 Task: Look for space in El Monte, Chile from 8th June, 2023 to 12th June, 2023 for 2 adults in price range Rs.8000 to Rs.16000. Place can be private room with 1  bedroom having 1 bed and 1 bathroom. Property type can be flatguest house, hotel. Booking option can be shelf check-in. Required host language is English.
Action: Mouse moved to (270, 184)
Screenshot: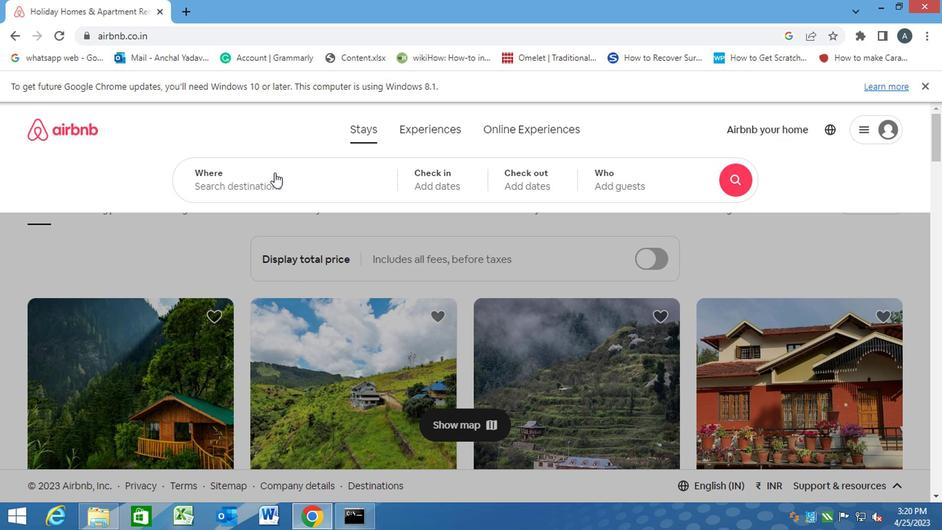 
Action: Mouse pressed left at (270, 184)
Screenshot: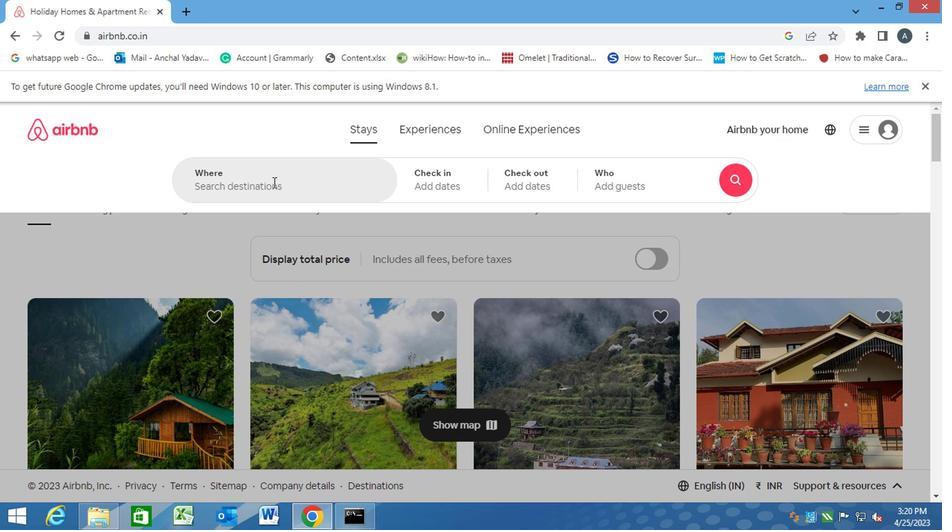 
Action: Key pressed <Key.caps_lock>e<Key.caps_lock>i<Key.space><Key.caps_lock>m<Key.caps_lock>onte,<Key.space><Key.caps_lock>c<Key.caps_lock>hile<Key.enter>
Screenshot: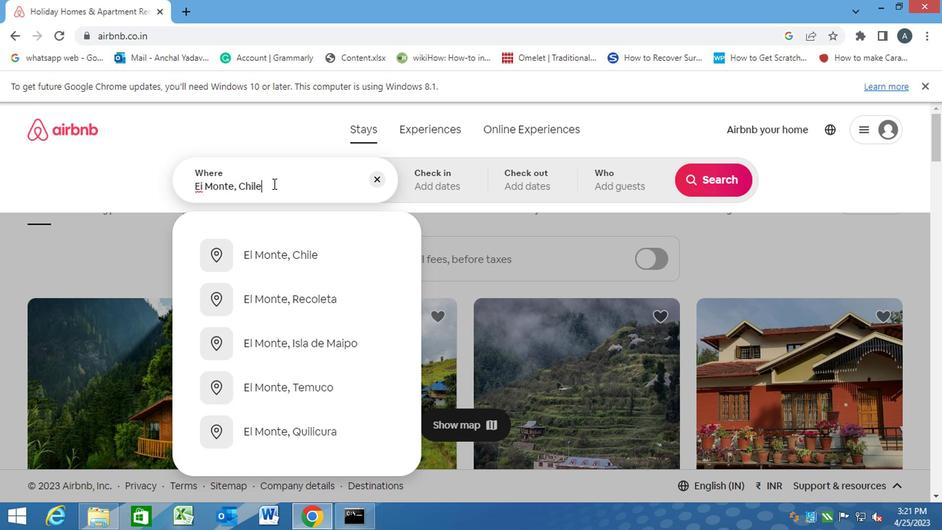 
Action: Mouse moved to (709, 288)
Screenshot: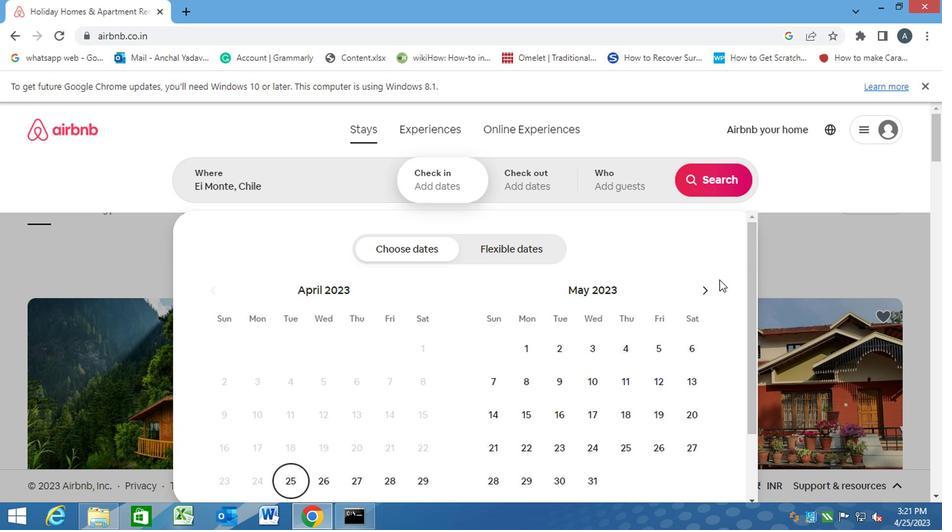 
Action: Mouse pressed left at (709, 288)
Screenshot: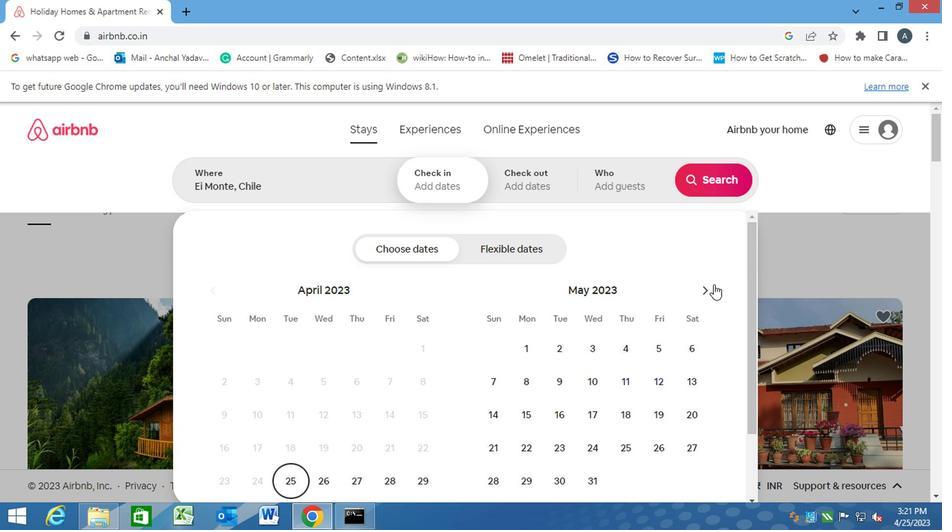 
Action: Mouse moved to (624, 382)
Screenshot: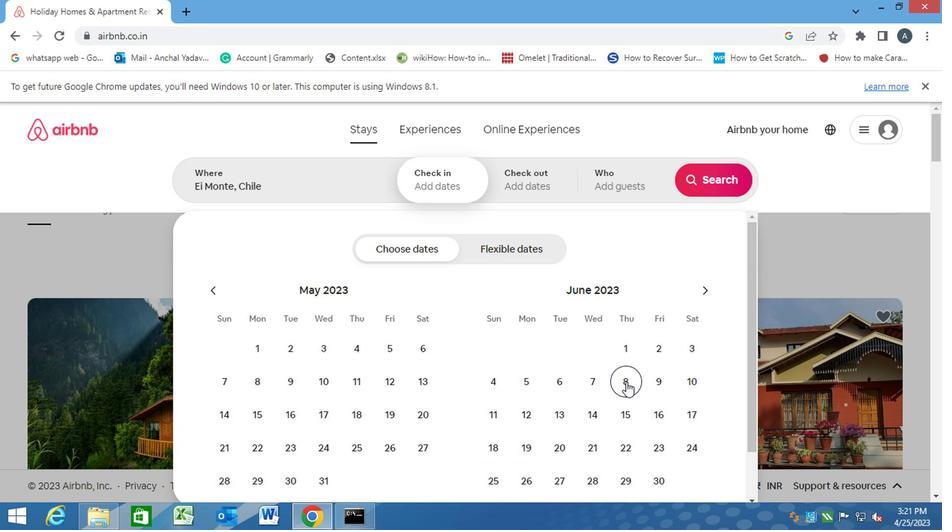 
Action: Mouse pressed left at (624, 382)
Screenshot: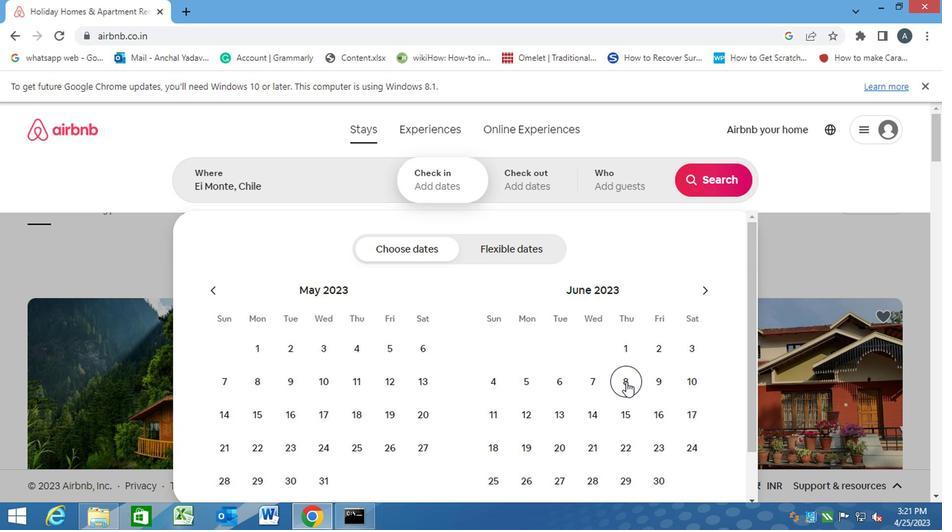 
Action: Mouse moved to (515, 413)
Screenshot: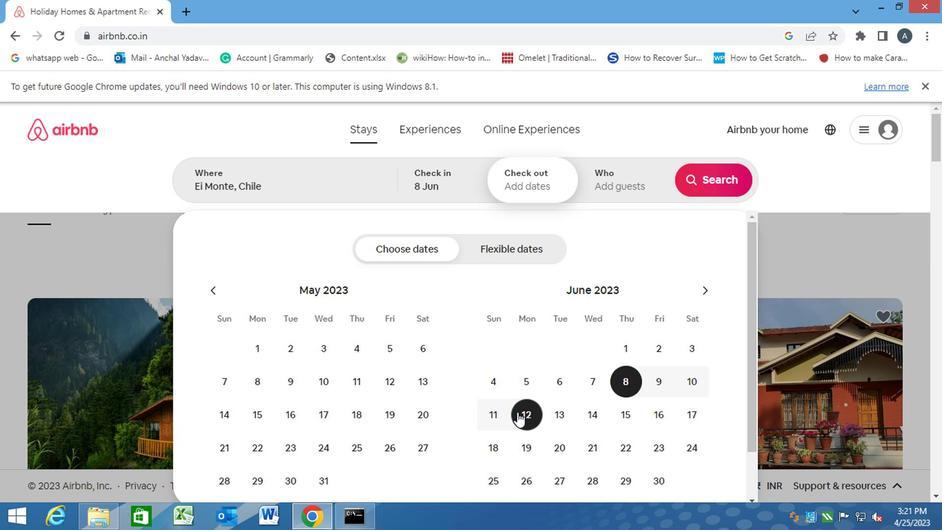 
Action: Mouse pressed left at (515, 413)
Screenshot: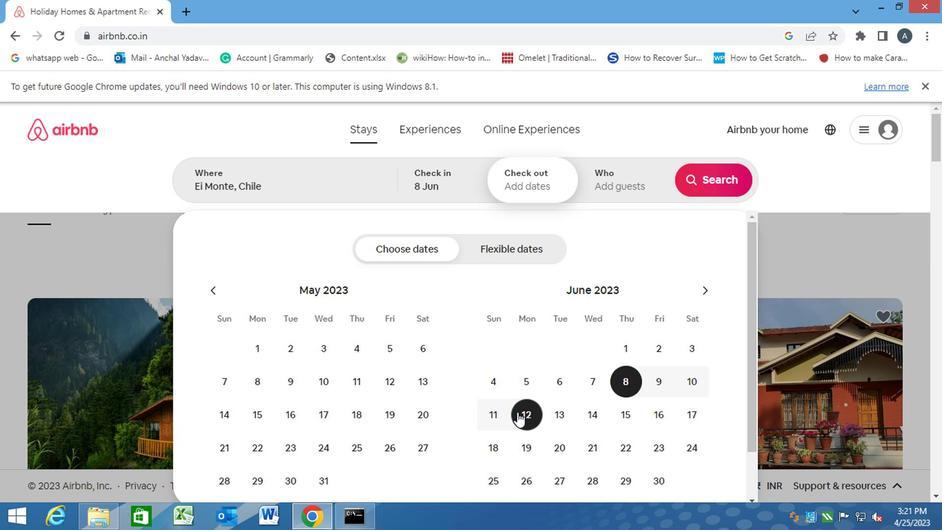 
Action: Mouse moved to (606, 177)
Screenshot: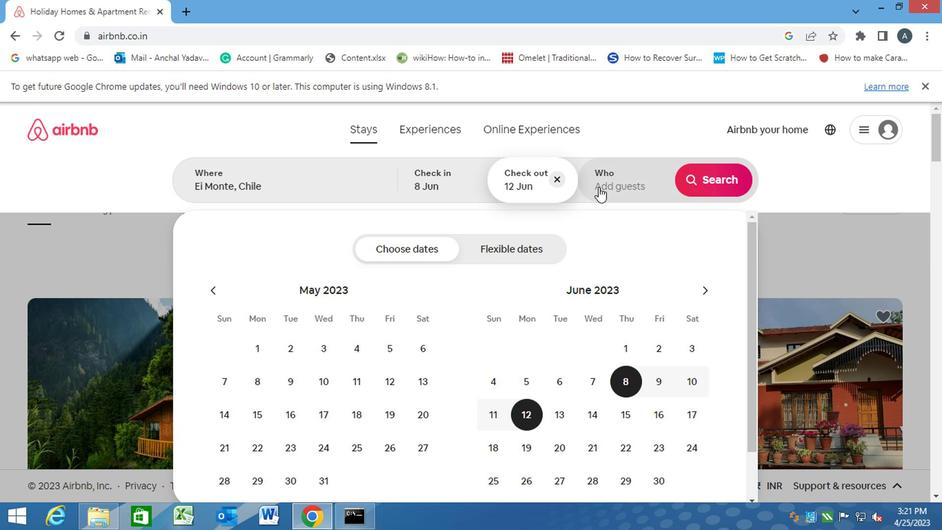 
Action: Mouse pressed left at (606, 177)
Screenshot: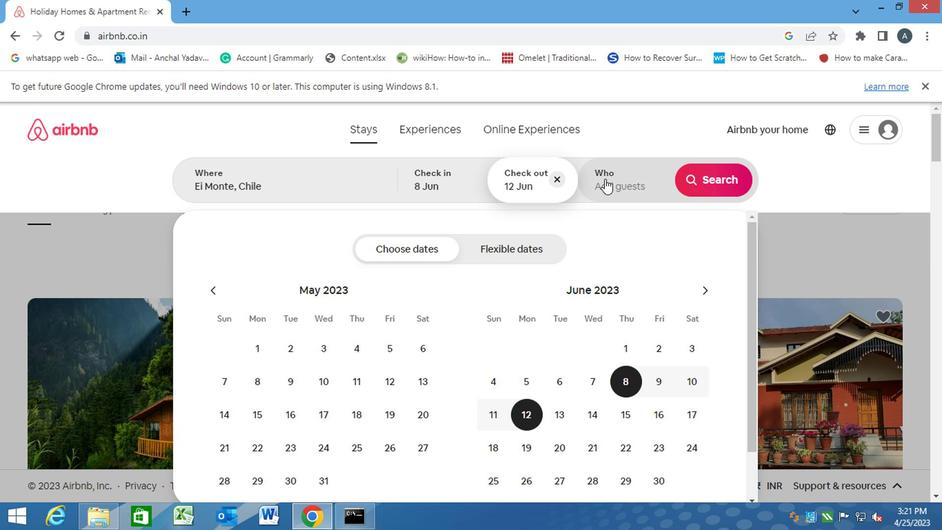 
Action: Mouse moved to (719, 246)
Screenshot: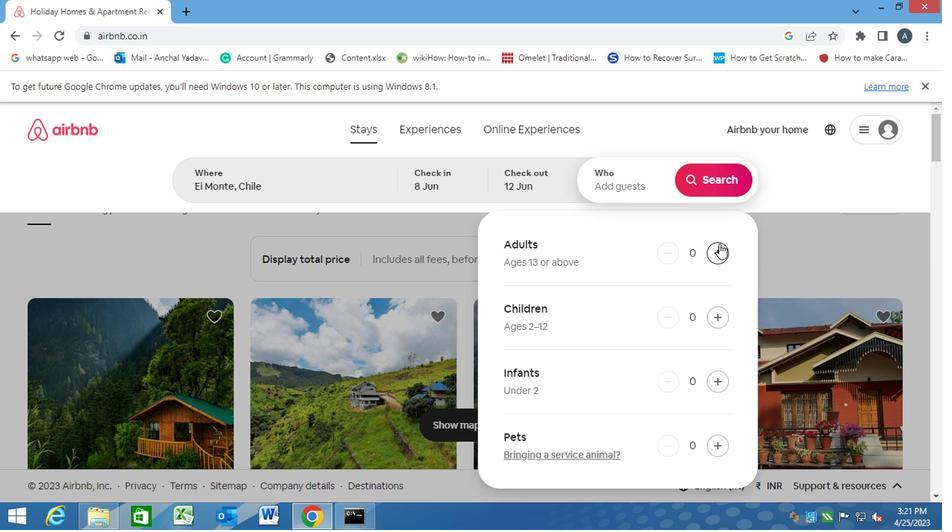 
Action: Mouse pressed left at (719, 246)
Screenshot: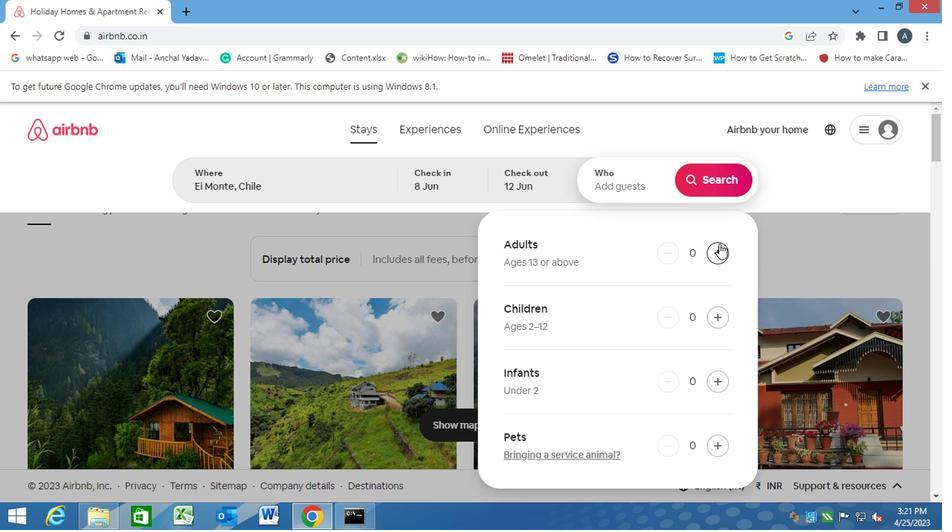 
Action: Mouse pressed left at (719, 246)
Screenshot: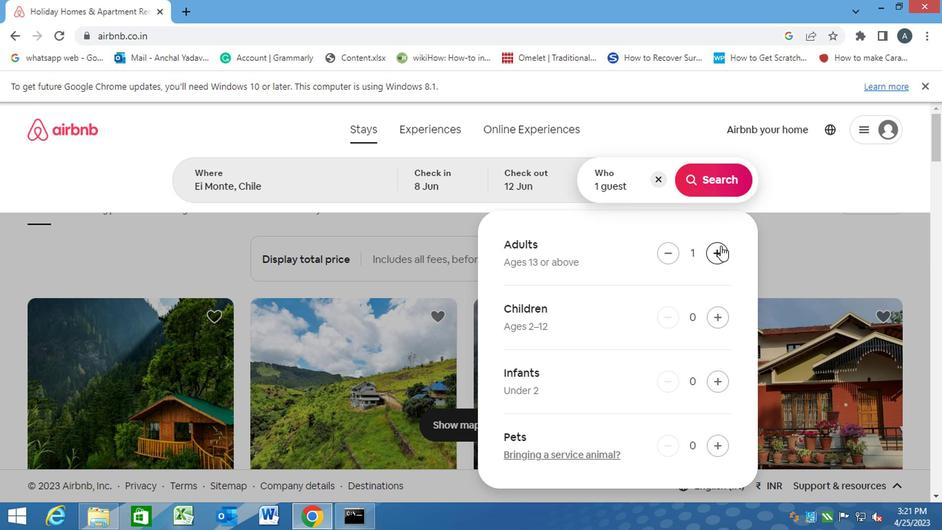 
Action: Mouse moved to (718, 184)
Screenshot: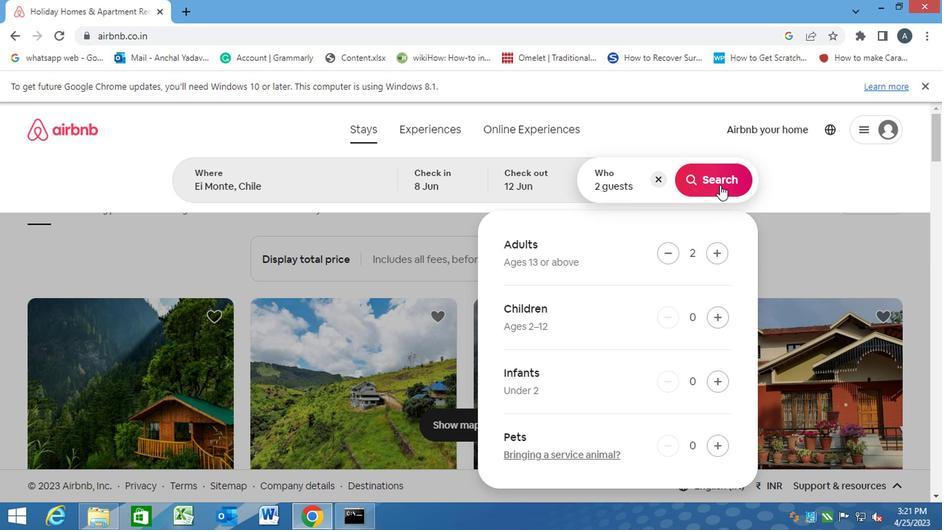 
Action: Mouse pressed left at (718, 184)
Screenshot: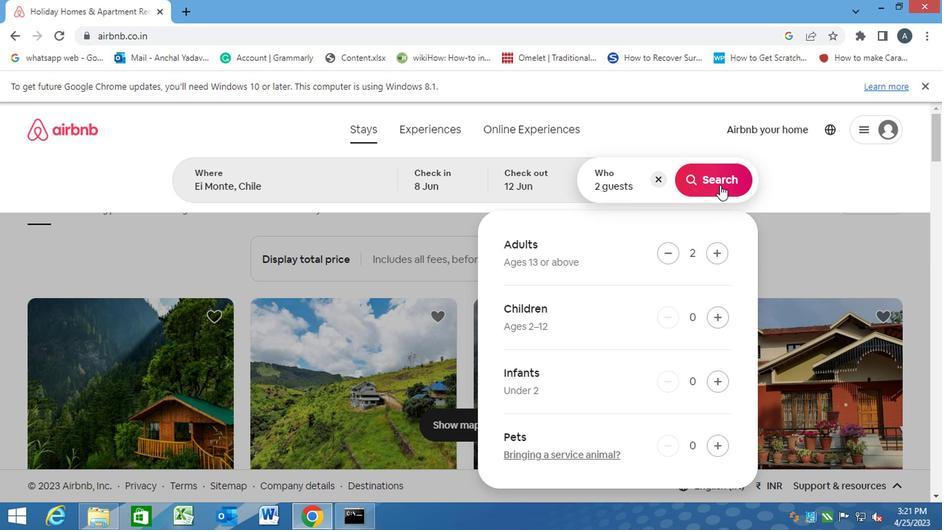 
Action: Mouse moved to (868, 189)
Screenshot: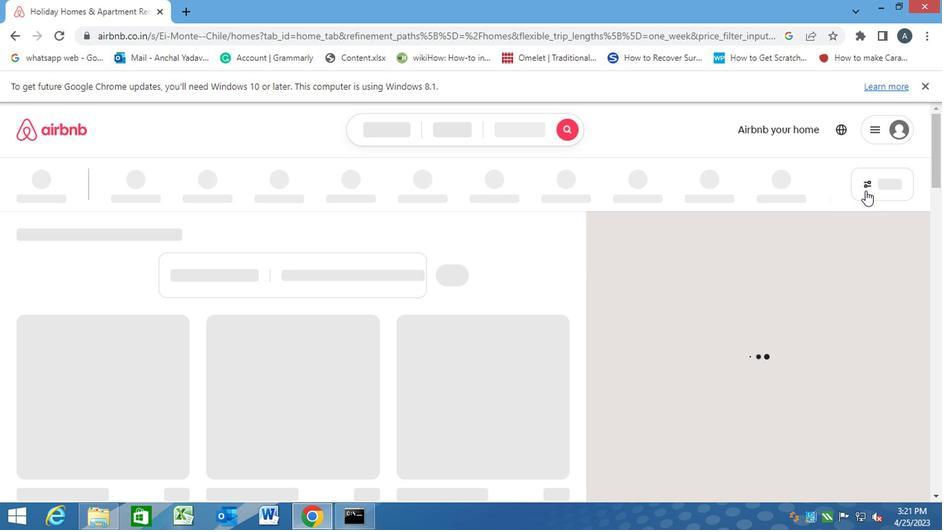 
Action: Mouse pressed left at (868, 189)
Screenshot: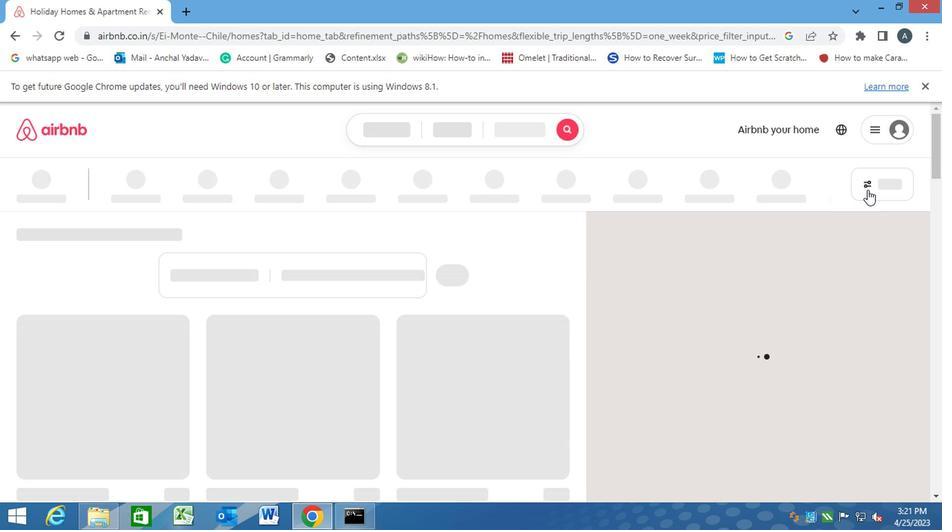 
Action: Mouse moved to (880, 189)
Screenshot: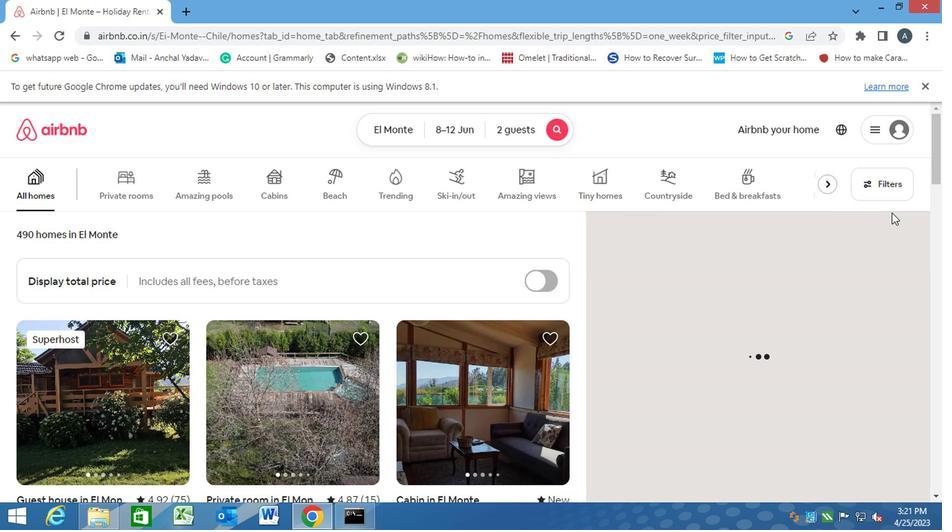 
Action: Mouse pressed left at (880, 189)
Screenshot: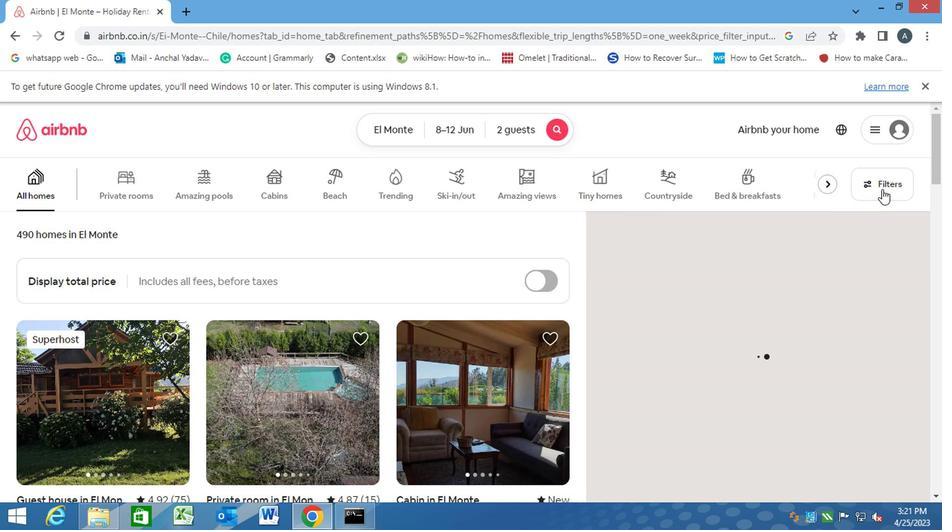 
Action: Mouse moved to (289, 357)
Screenshot: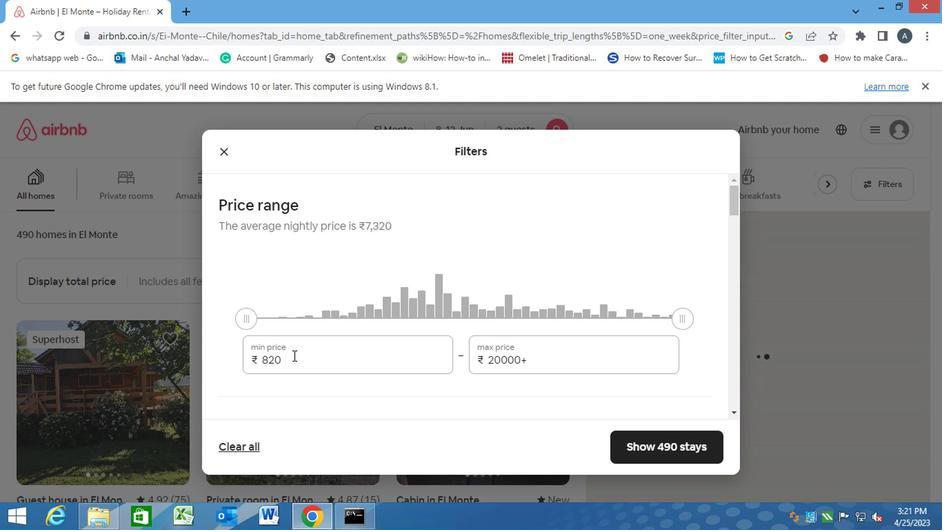 
Action: Mouse pressed left at (289, 357)
Screenshot: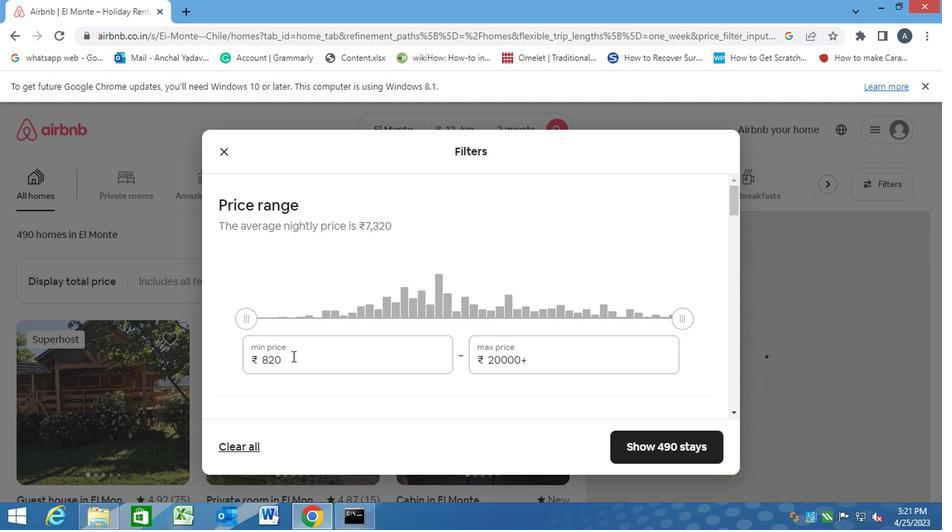 
Action: Mouse moved to (255, 367)
Screenshot: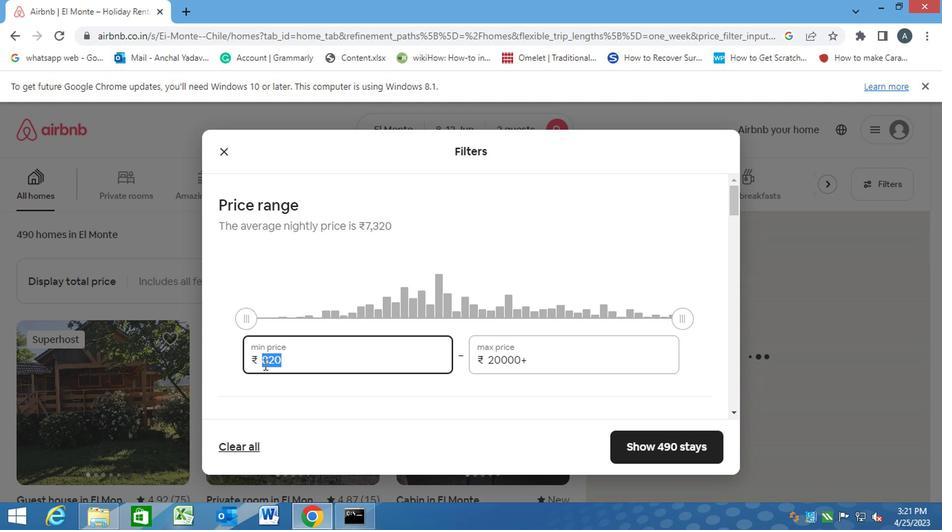 
Action: Key pressed <Key.backspace>8000
Screenshot: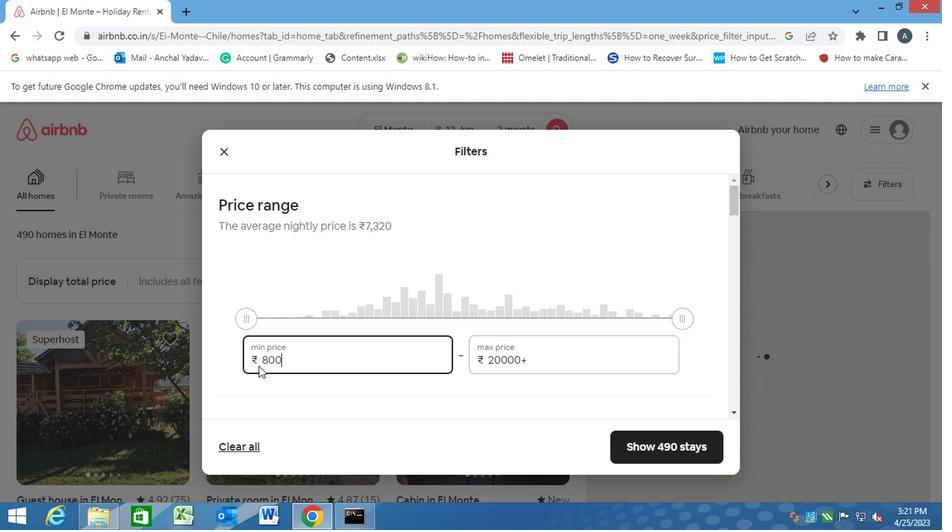 
Action: Mouse moved to (255, 367)
Screenshot: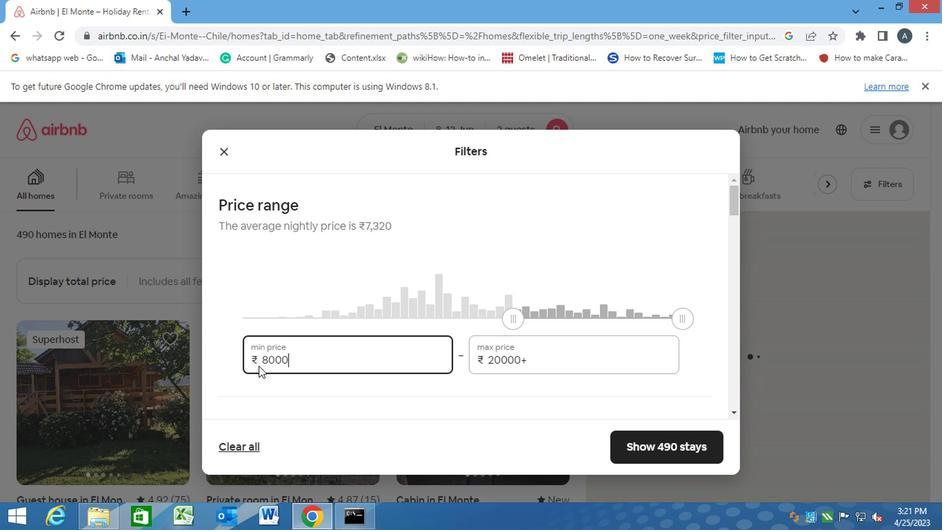 
Action: Key pressed <Key.tab><Key.backspace>16000
Screenshot: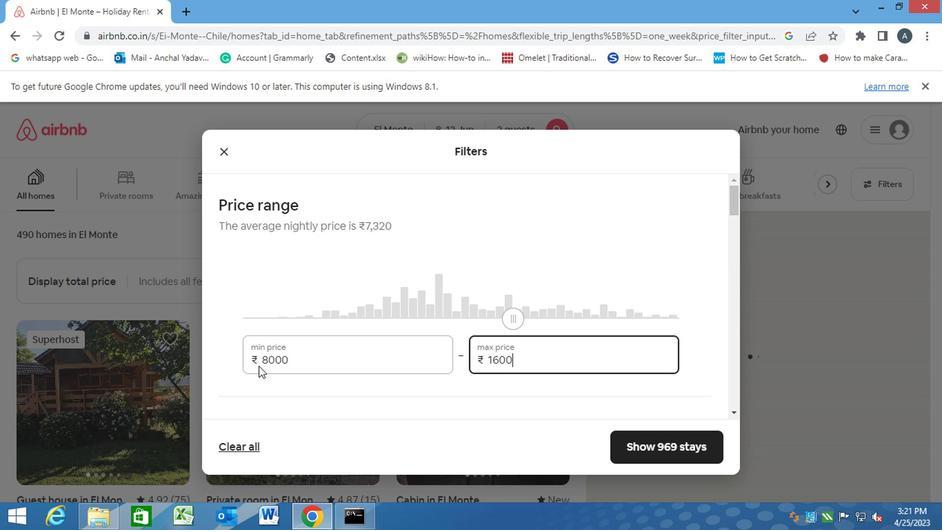
Action: Mouse moved to (286, 396)
Screenshot: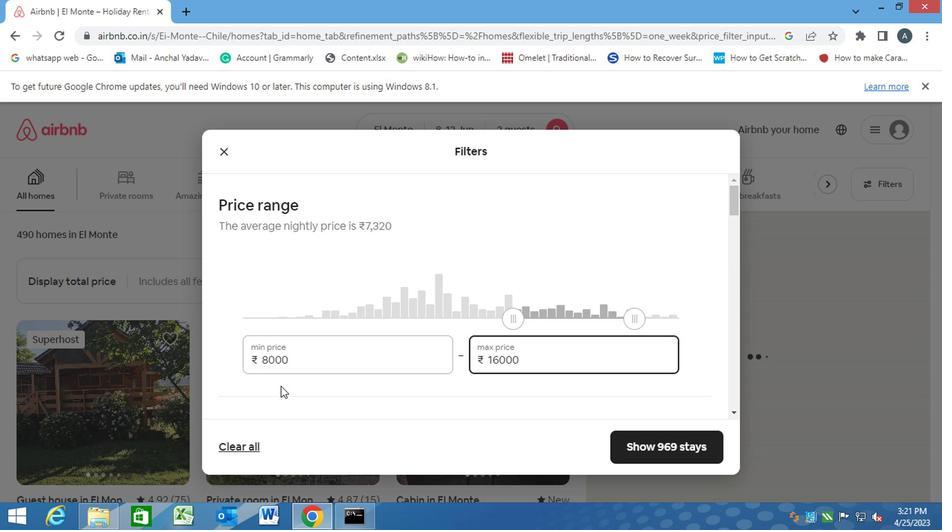 
Action: Mouse pressed left at (286, 396)
Screenshot: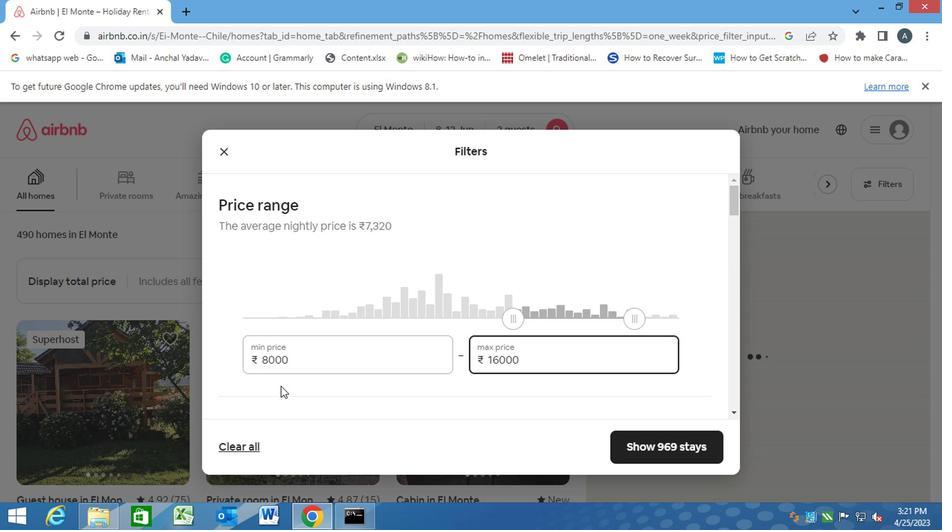 
Action: Mouse scrolled (286, 396) with delta (0, 0)
Screenshot: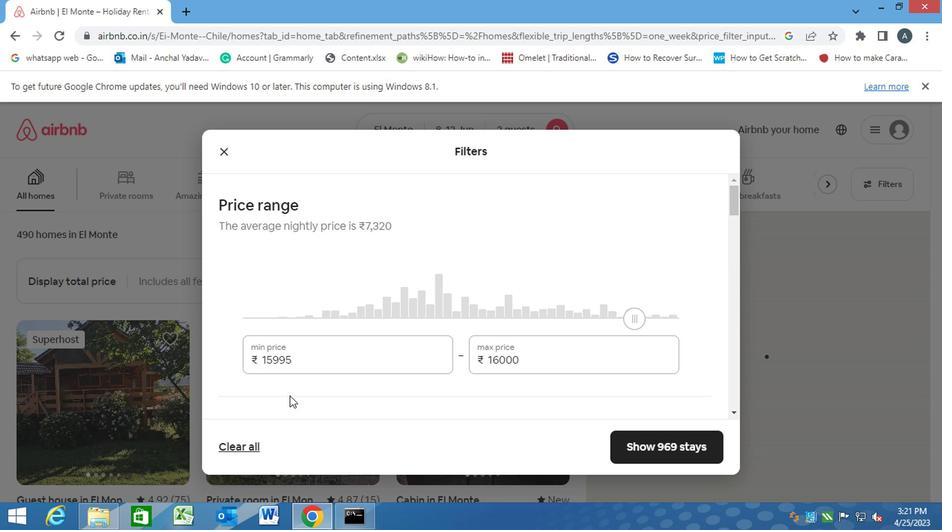 
Action: Mouse scrolled (286, 396) with delta (0, 0)
Screenshot: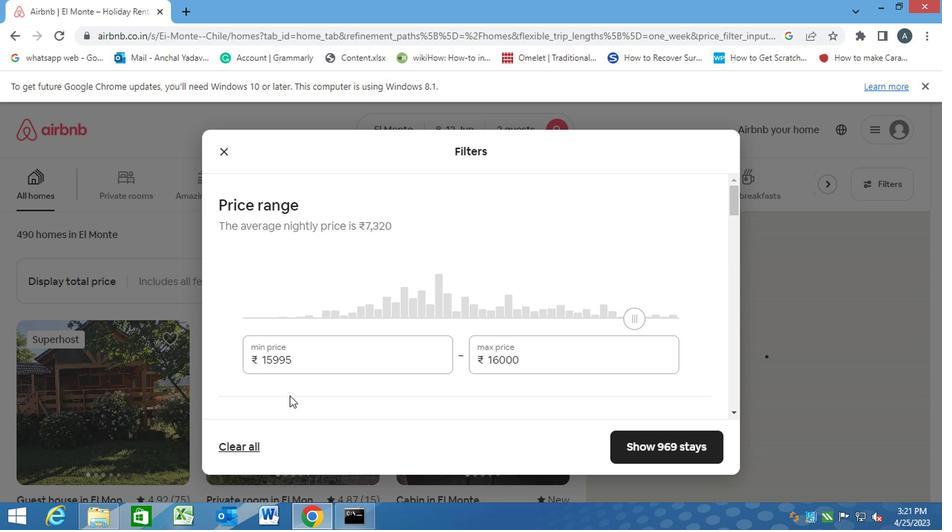 
Action: Mouse scrolled (286, 396) with delta (0, 0)
Screenshot: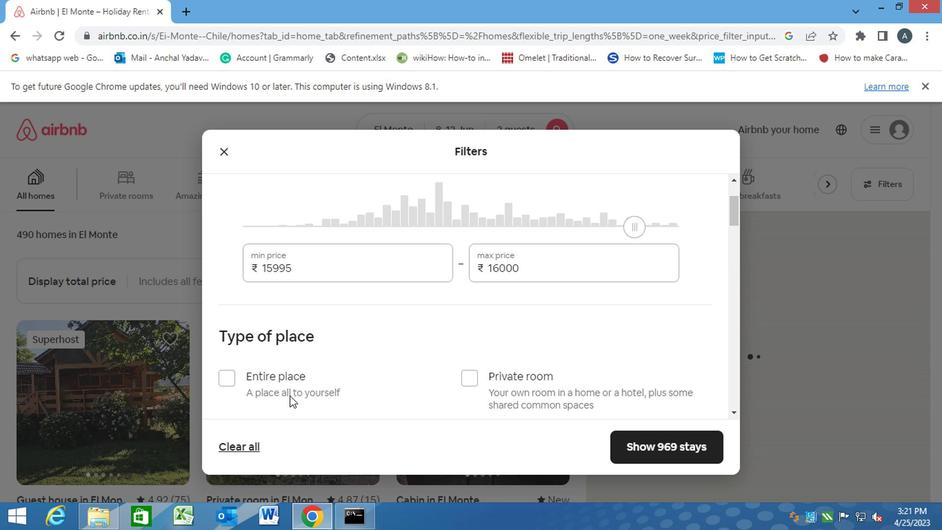
Action: Mouse moved to (475, 266)
Screenshot: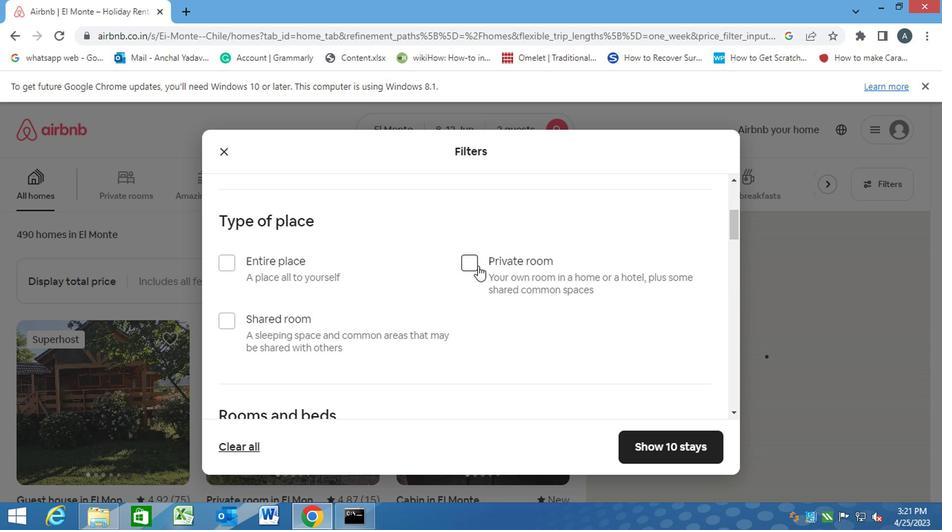 
Action: Mouse pressed left at (475, 266)
Screenshot: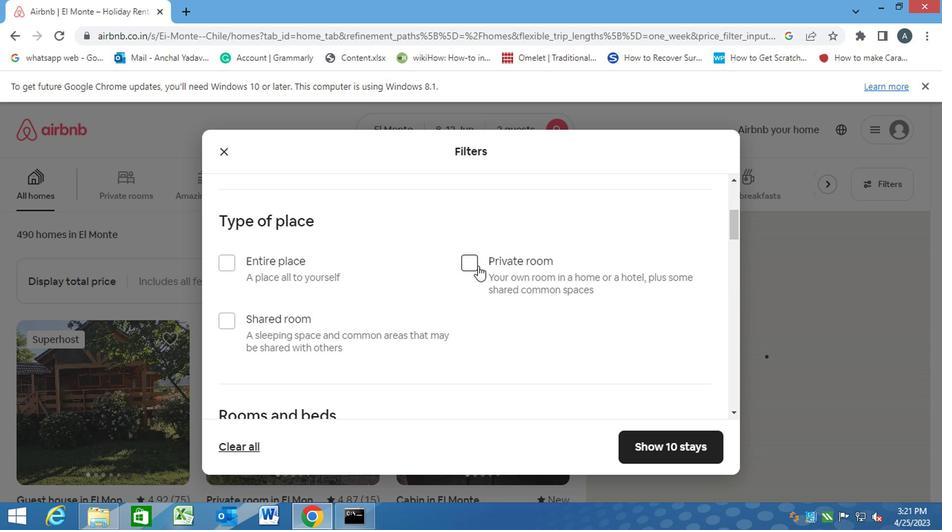 
Action: Mouse moved to (472, 313)
Screenshot: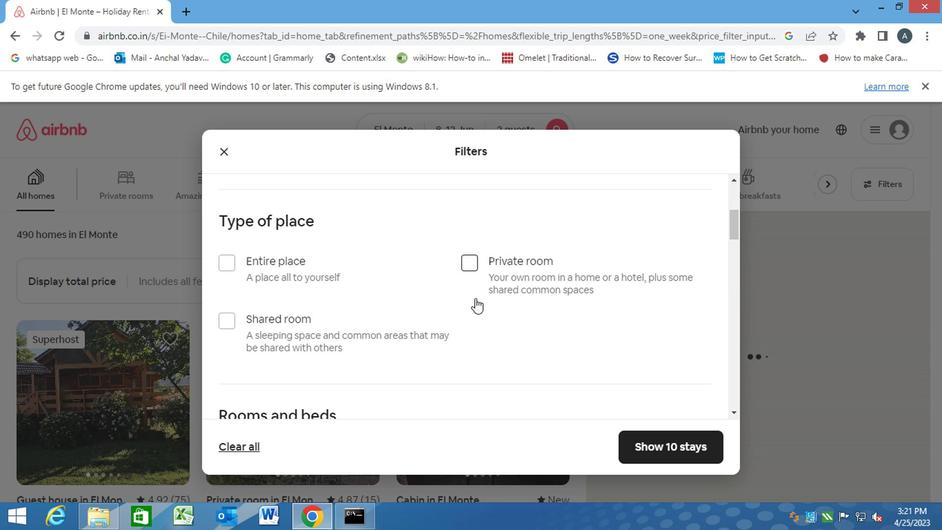 
Action: Mouse scrolled (472, 312) with delta (0, 0)
Screenshot: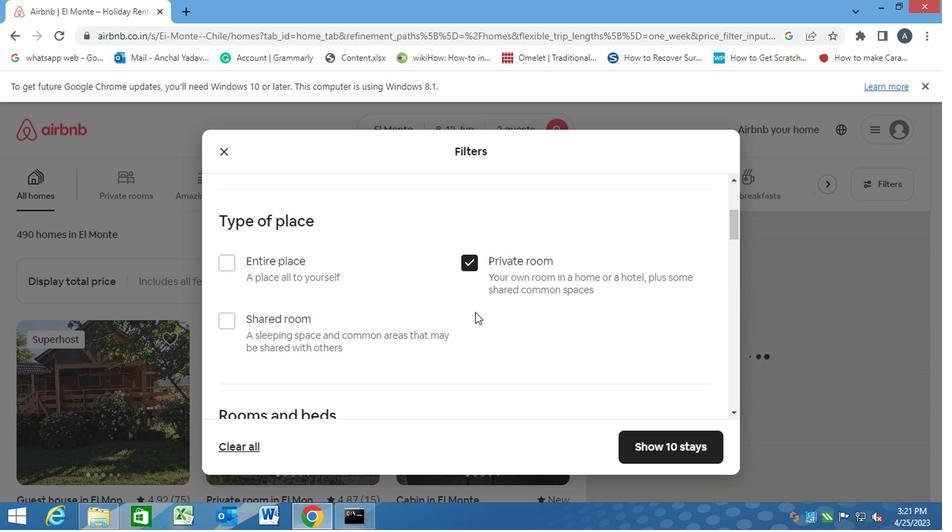 
Action: Mouse scrolled (472, 312) with delta (0, 0)
Screenshot: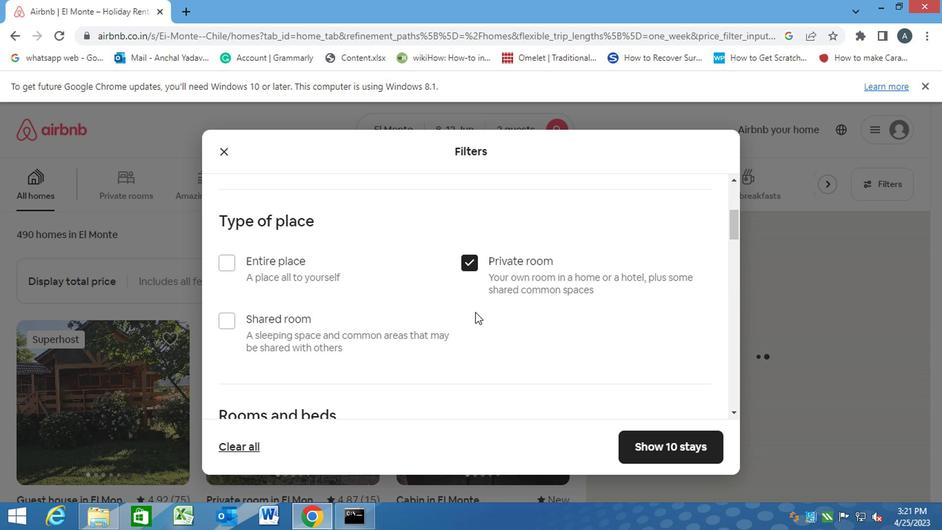 
Action: Mouse scrolled (472, 312) with delta (0, 0)
Screenshot: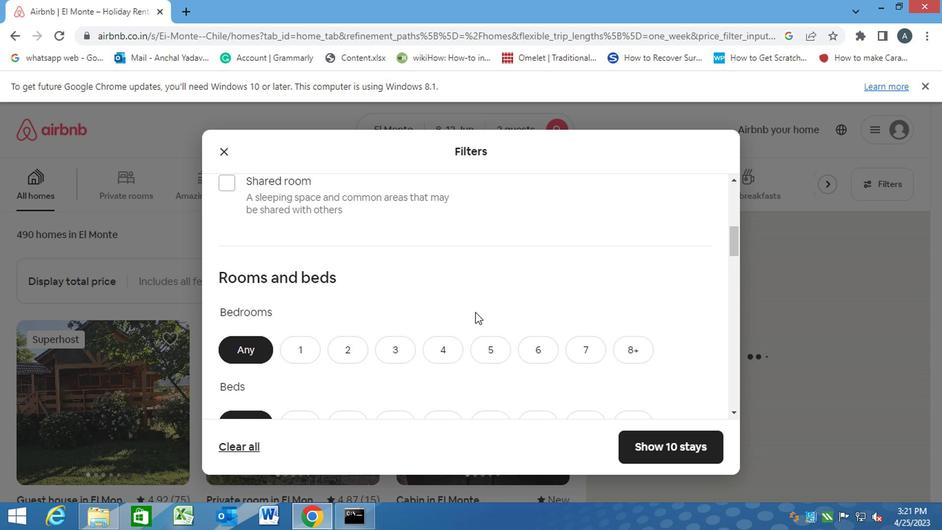 
Action: Mouse scrolled (472, 312) with delta (0, 0)
Screenshot: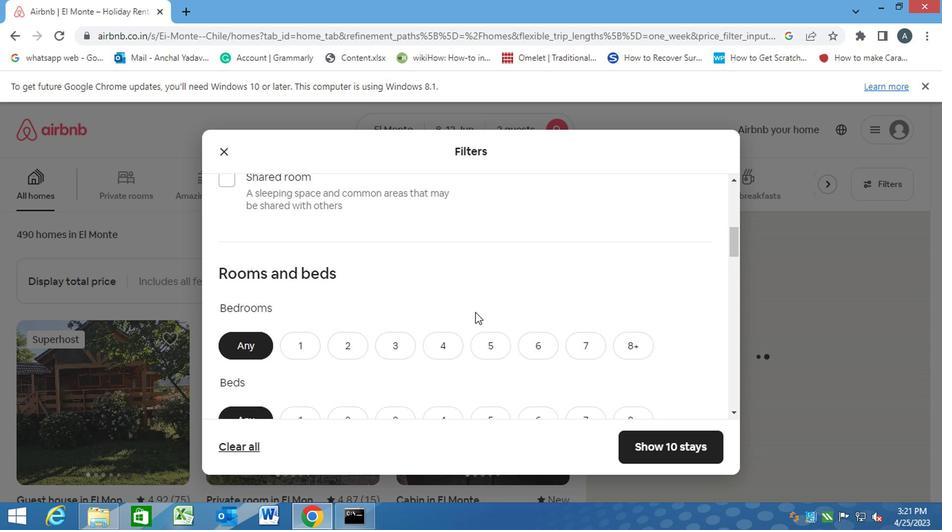 
Action: Mouse moved to (283, 211)
Screenshot: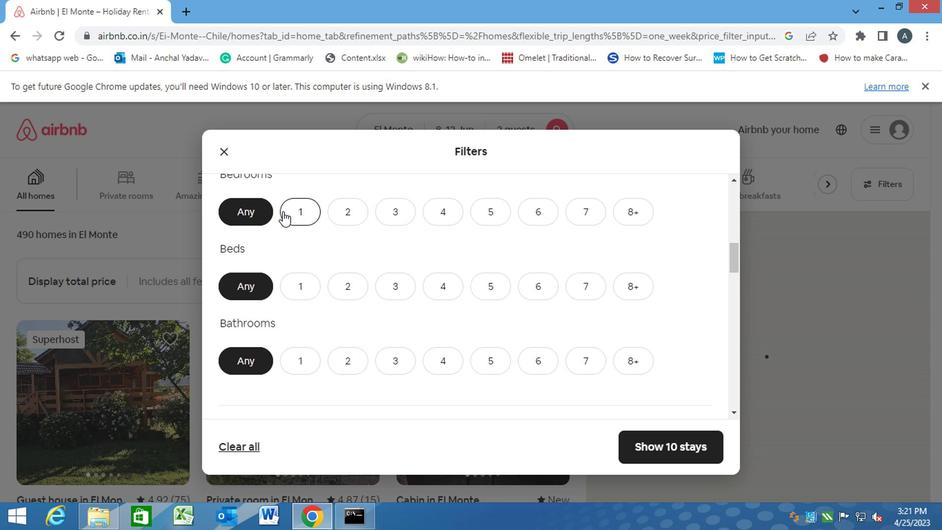 
Action: Mouse pressed left at (283, 211)
Screenshot: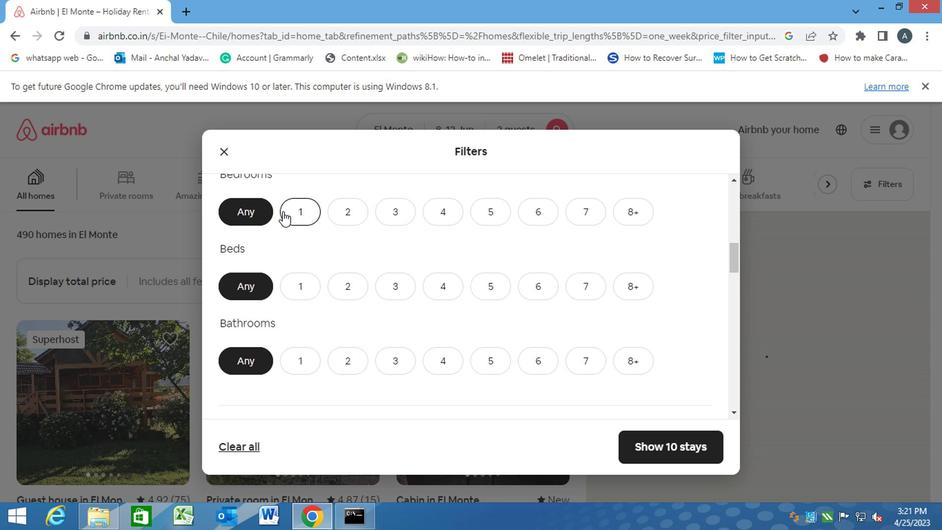 
Action: Mouse moved to (289, 281)
Screenshot: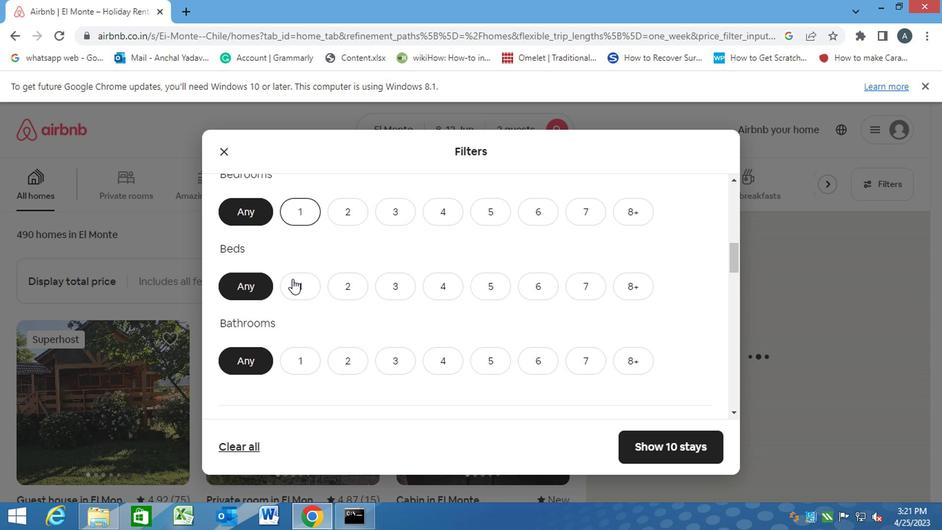 
Action: Mouse pressed left at (289, 281)
Screenshot: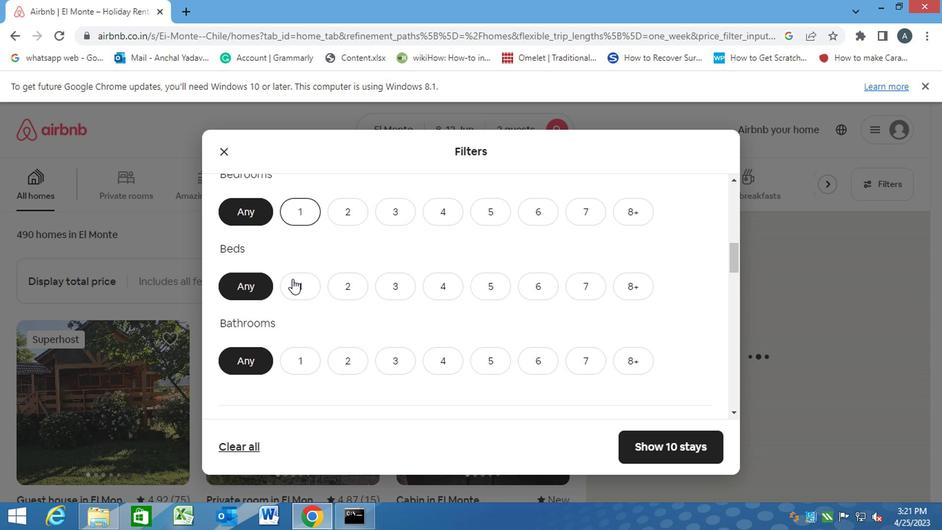 
Action: Mouse moved to (298, 358)
Screenshot: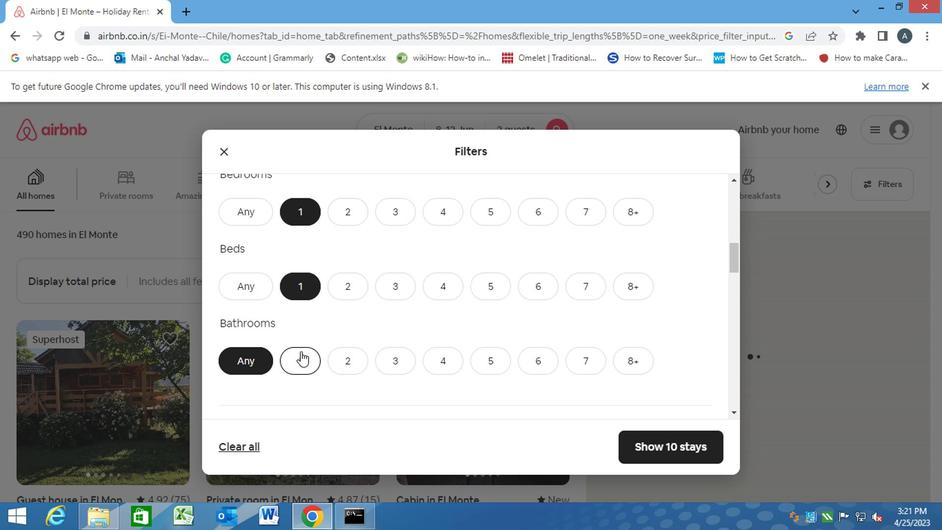
Action: Mouse pressed left at (298, 358)
Screenshot: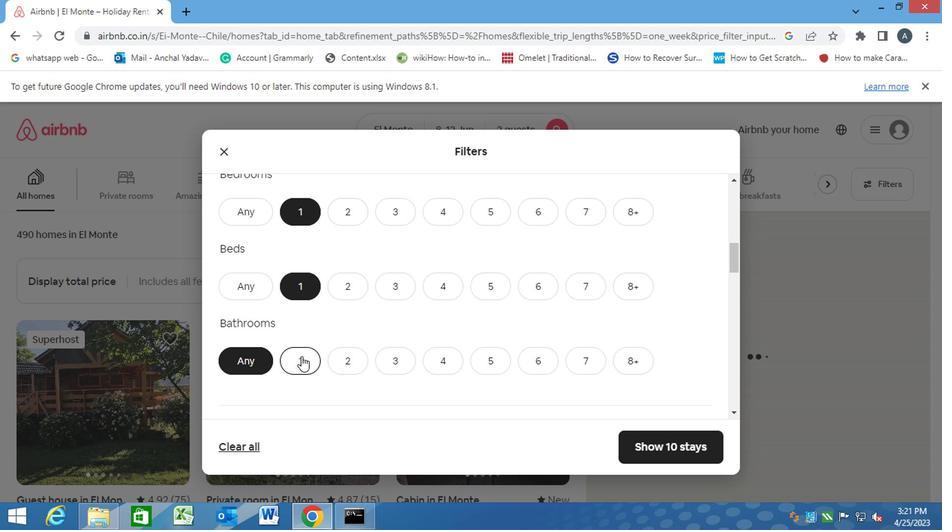 
Action: Mouse moved to (325, 388)
Screenshot: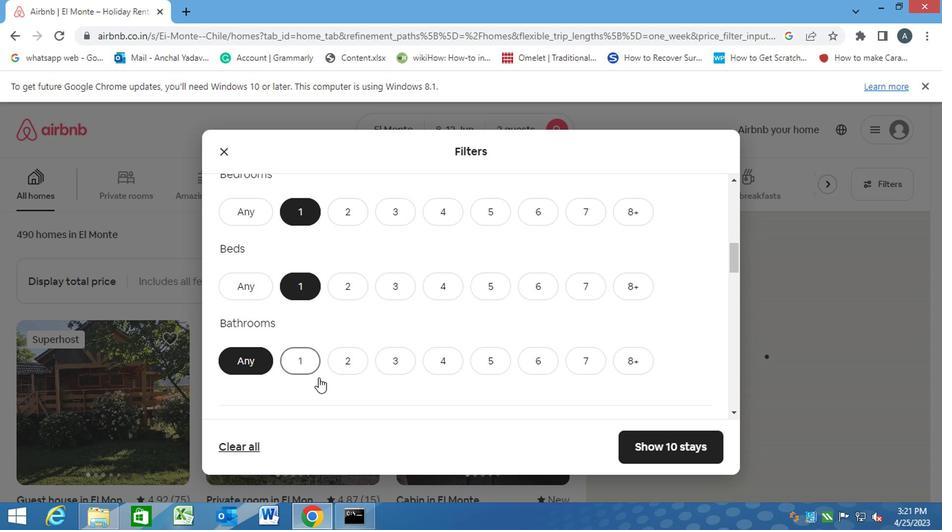 
Action: Mouse scrolled (325, 387) with delta (0, 0)
Screenshot: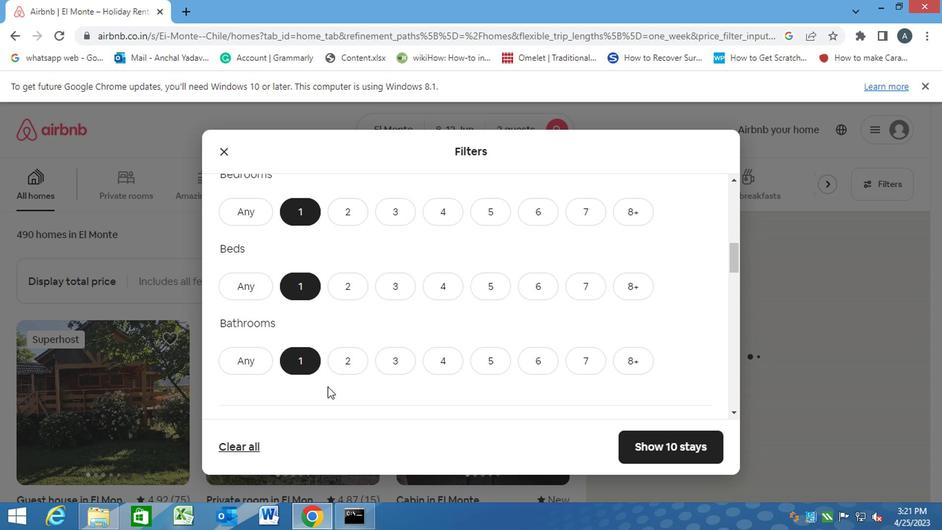 
Action: Mouse scrolled (325, 387) with delta (0, 0)
Screenshot: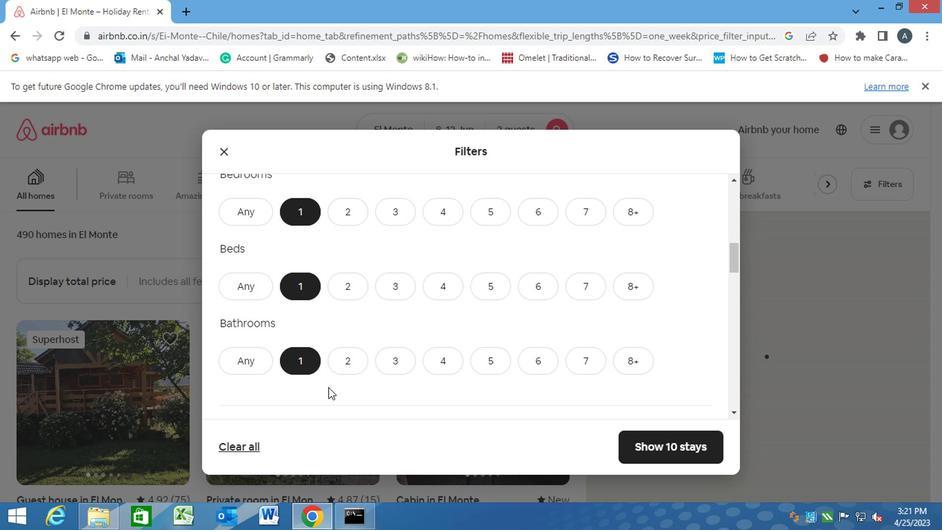 
Action: Mouse moved to (409, 321)
Screenshot: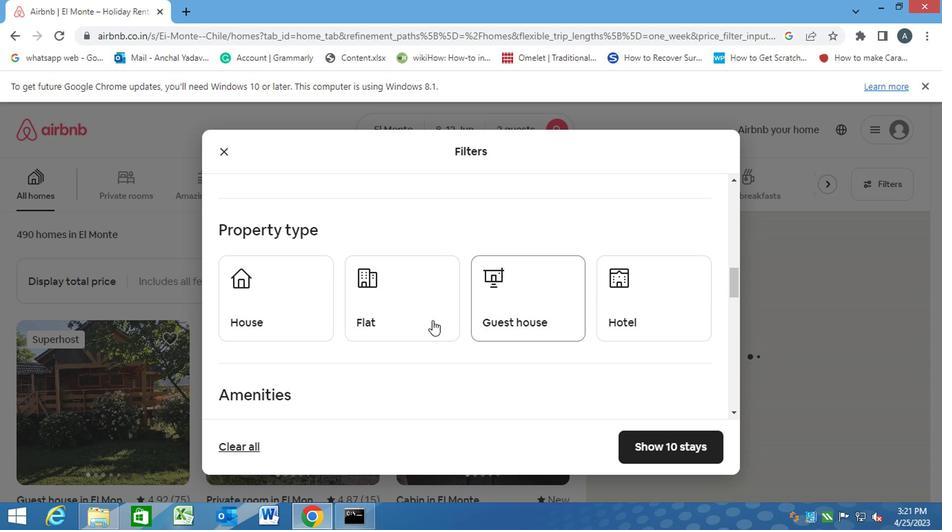
Action: Mouse pressed left at (409, 321)
Screenshot: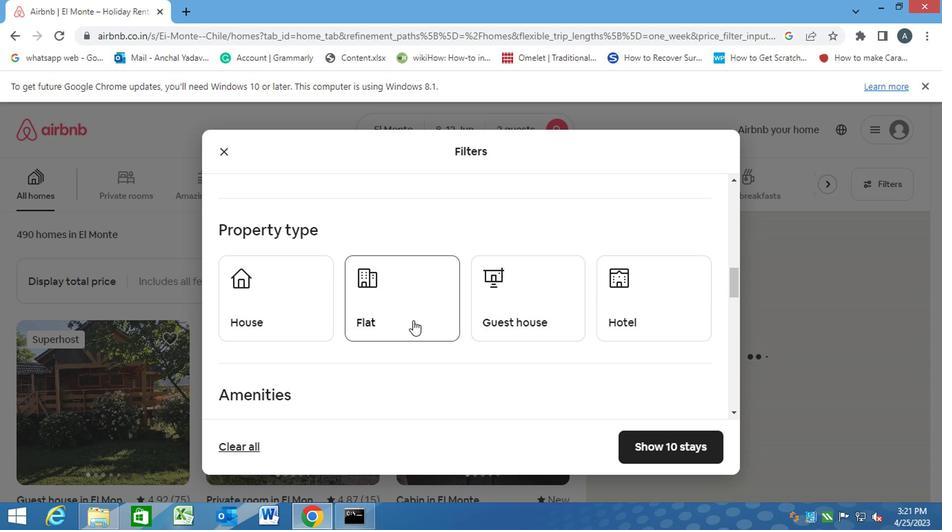 
Action: Mouse moved to (537, 321)
Screenshot: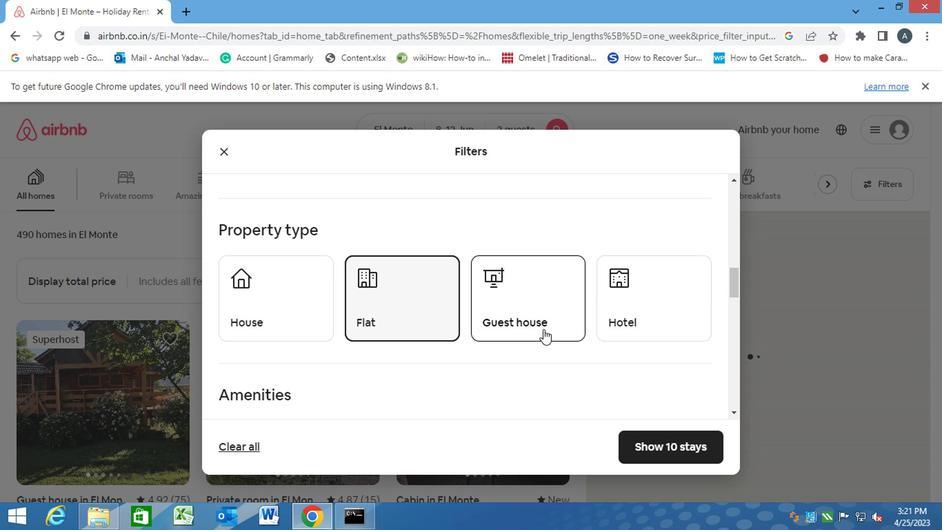 
Action: Mouse pressed left at (537, 321)
Screenshot: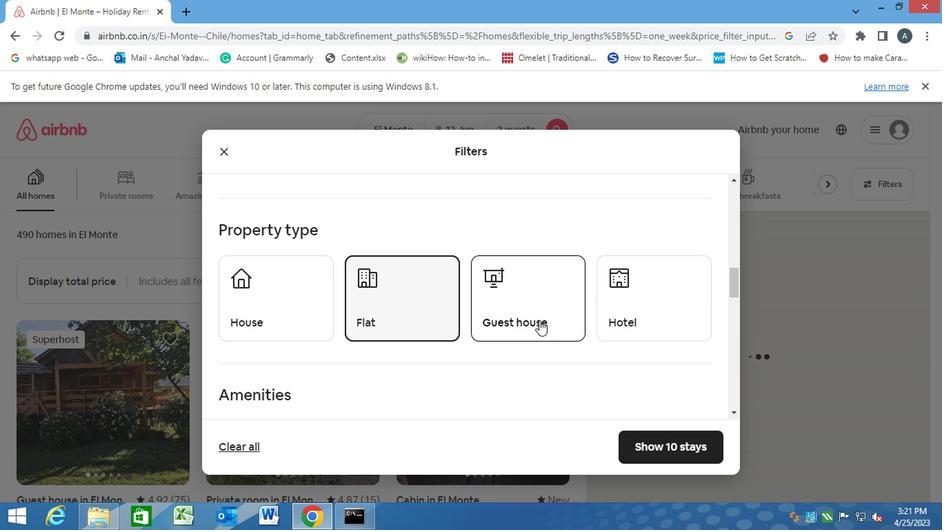 
Action: Mouse moved to (642, 326)
Screenshot: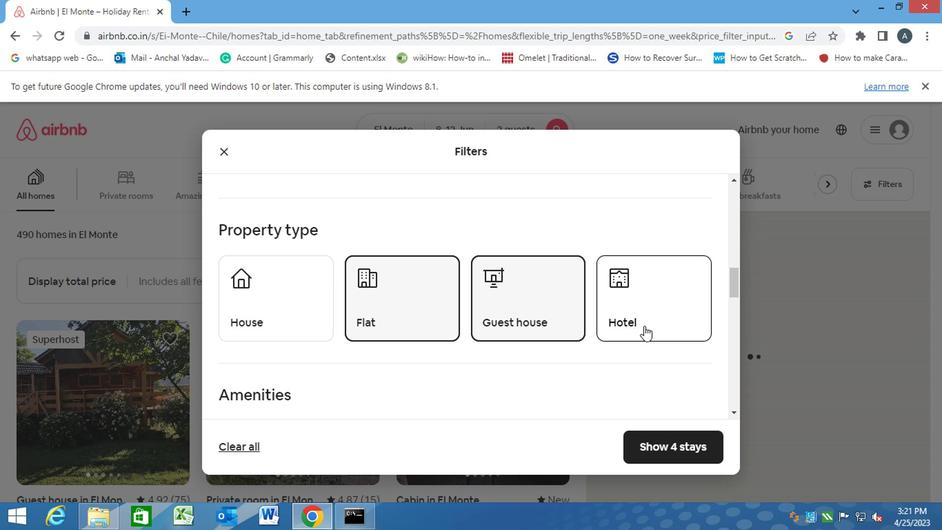 
Action: Mouse pressed left at (642, 326)
Screenshot: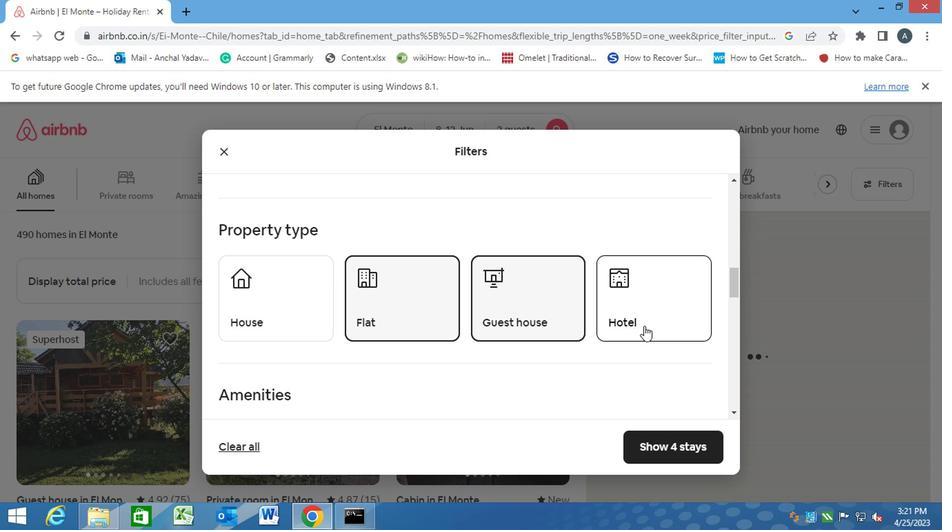 
Action: Mouse moved to (408, 401)
Screenshot: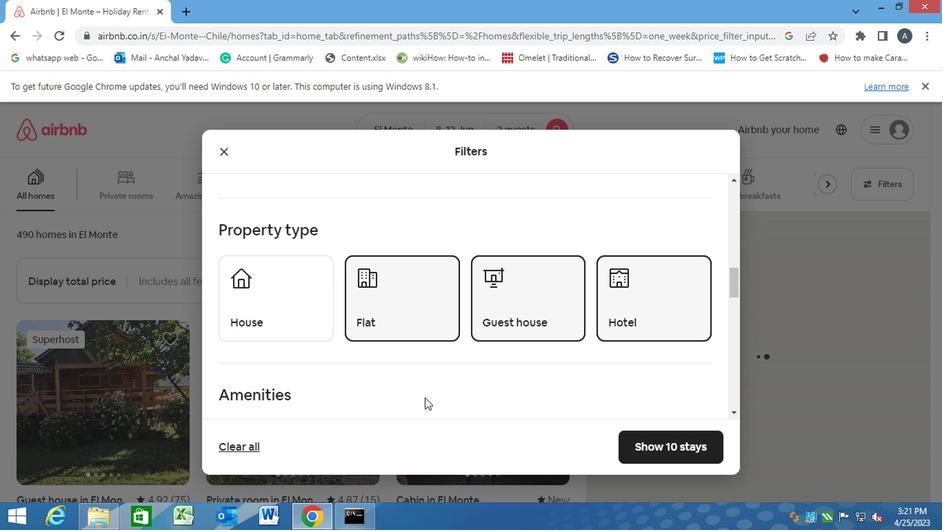 
Action: Mouse scrolled (408, 401) with delta (0, 0)
Screenshot: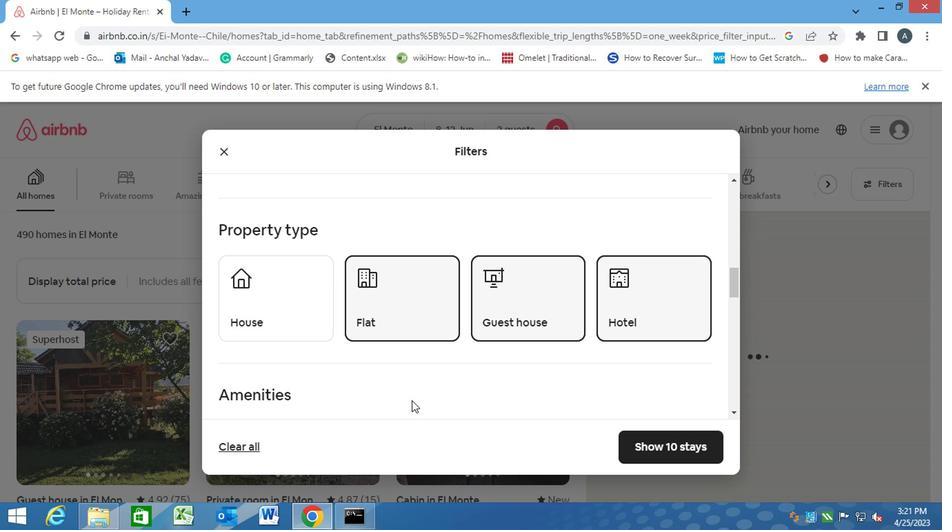 
Action: Mouse scrolled (408, 401) with delta (0, 0)
Screenshot: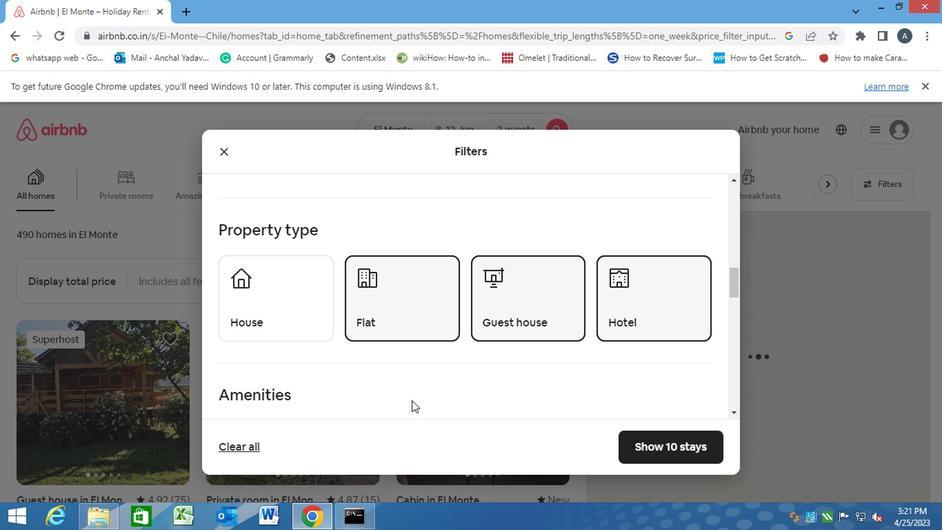 
Action: Mouse scrolled (408, 401) with delta (0, 0)
Screenshot: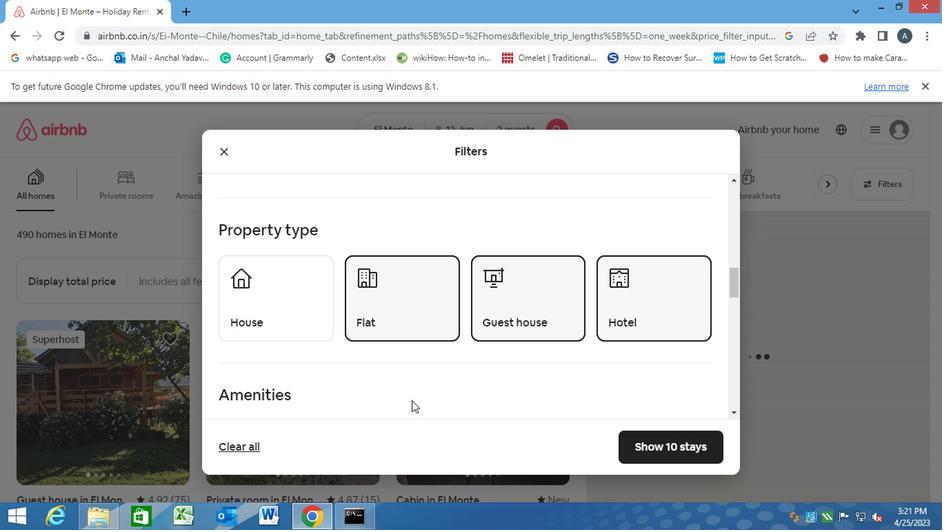 
Action: Mouse moved to (410, 401)
Screenshot: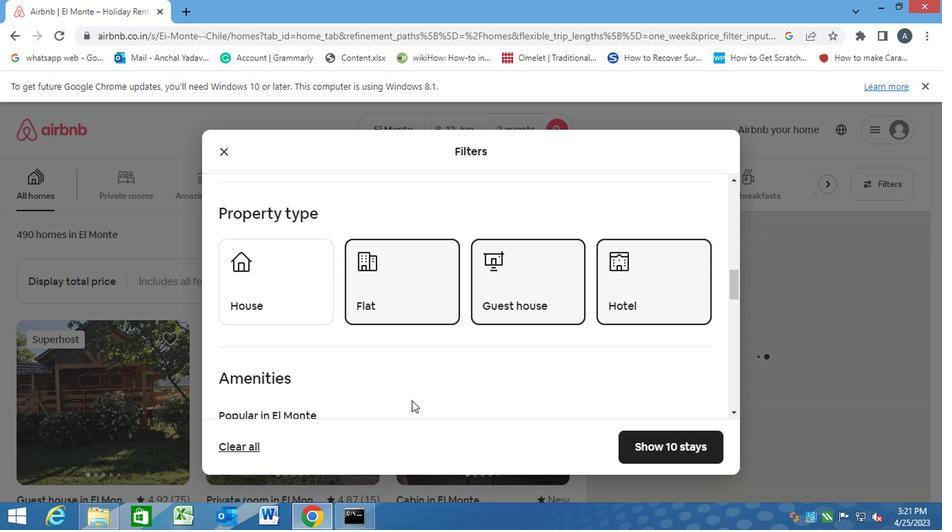 
Action: Mouse scrolled (410, 401) with delta (0, 0)
Screenshot: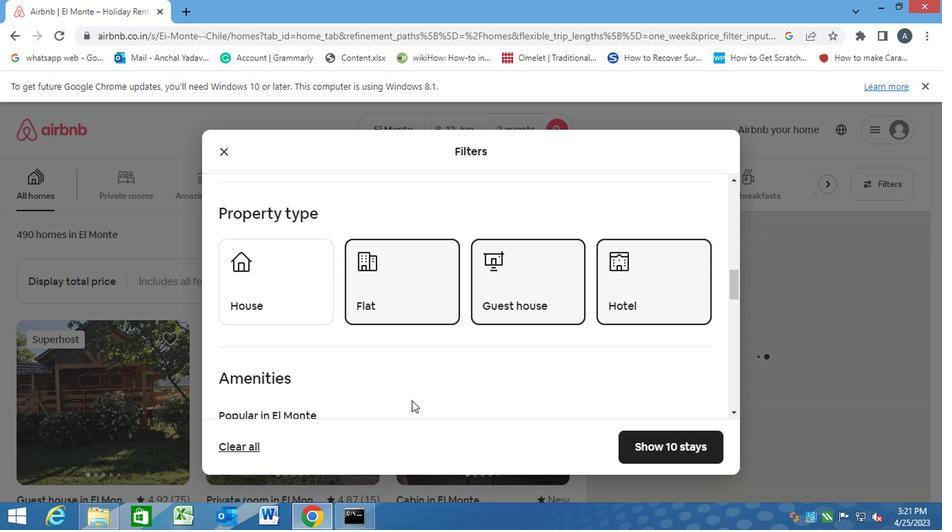 
Action: Mouse moved to (572, 395)
Screenshot: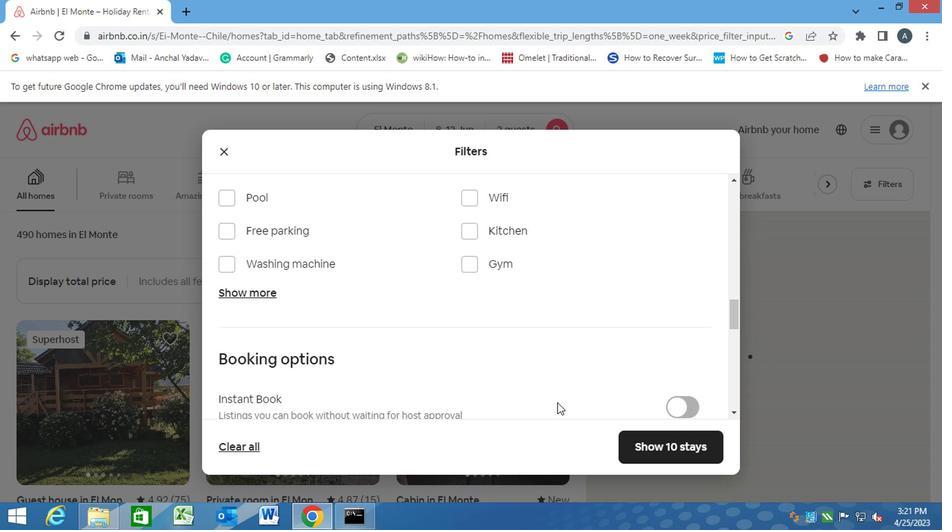 
Action: Mouse scrolled (572, 394) with delta (0, 0)
Screenshot: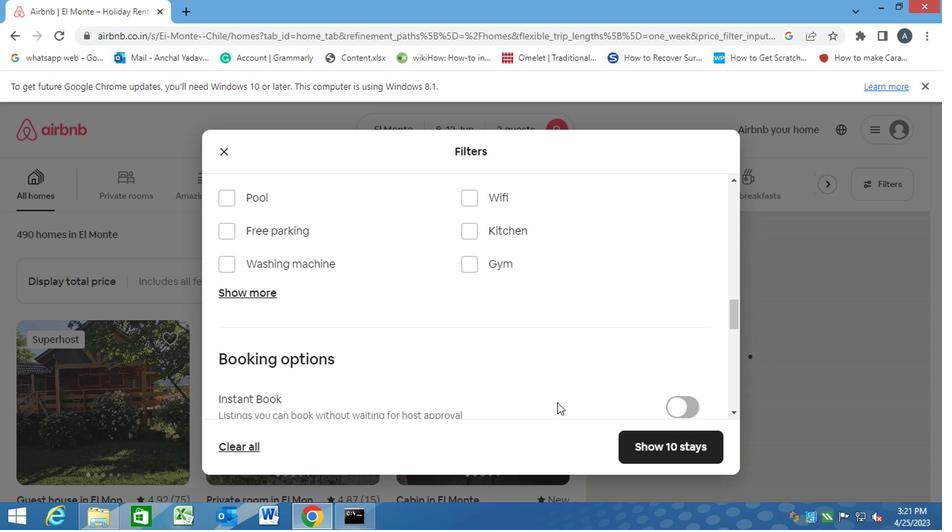 
Action: Mouse scrolled (572, 394) with delta (0, 0)
Screenshot: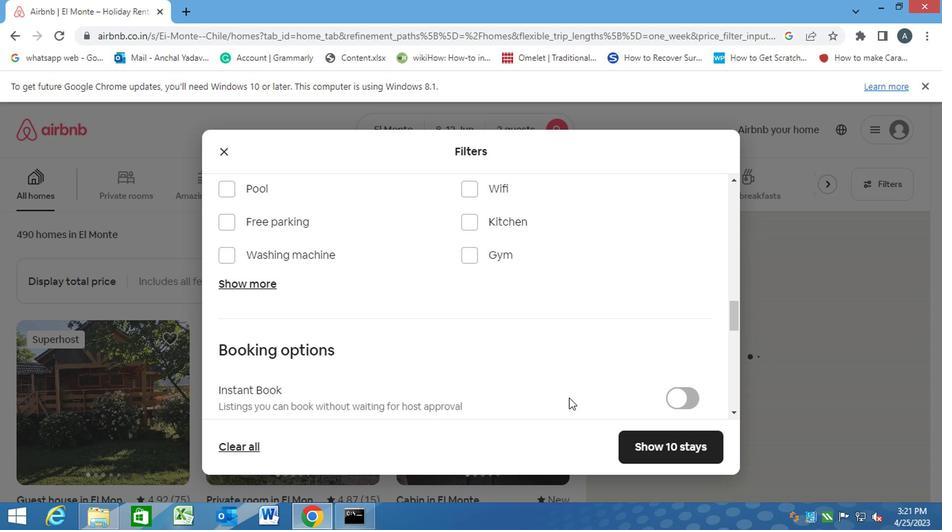
Action: Mouse moved to (672, 305)
Screenshot: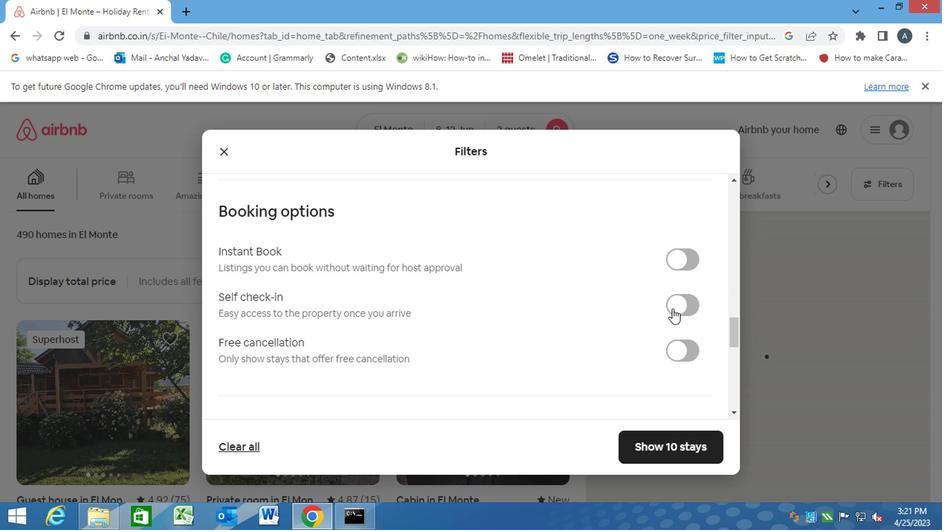 
Action: Mouse pressed left at (672, 305)
Screenshot: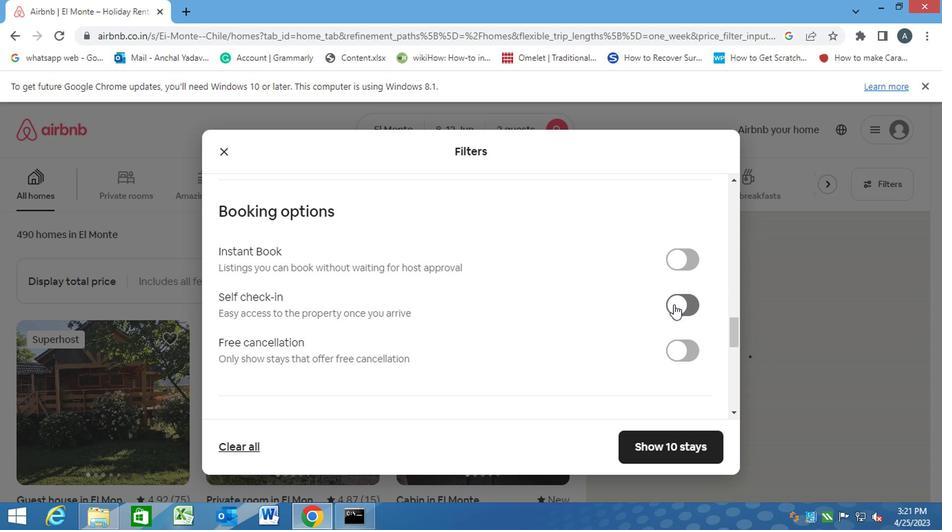 
Action: Mouse moved to (502, 365)
Screenshot: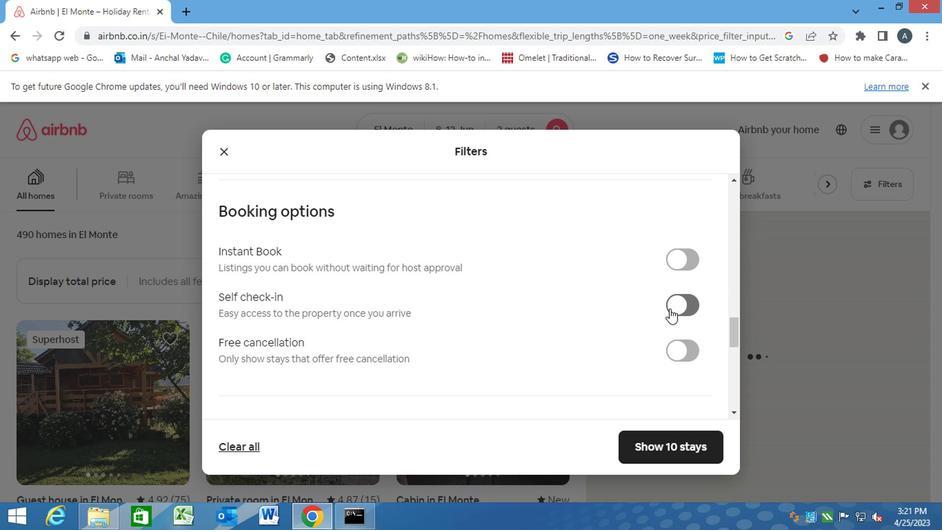 
Action: Mouse scrolled (502, 364) with delta (0, 0)
Screenshot: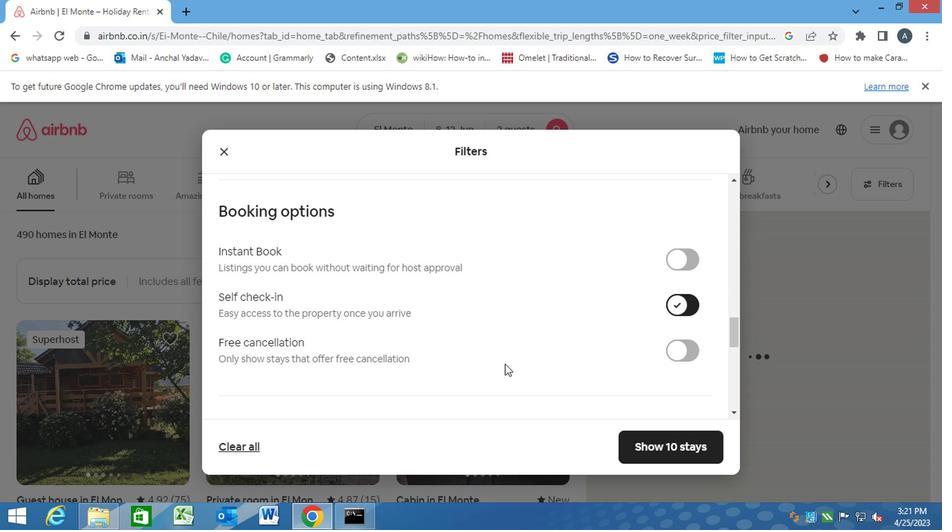 
Action: Mouse scrolled (502, 364) with delta (0, 0)
Screenshot: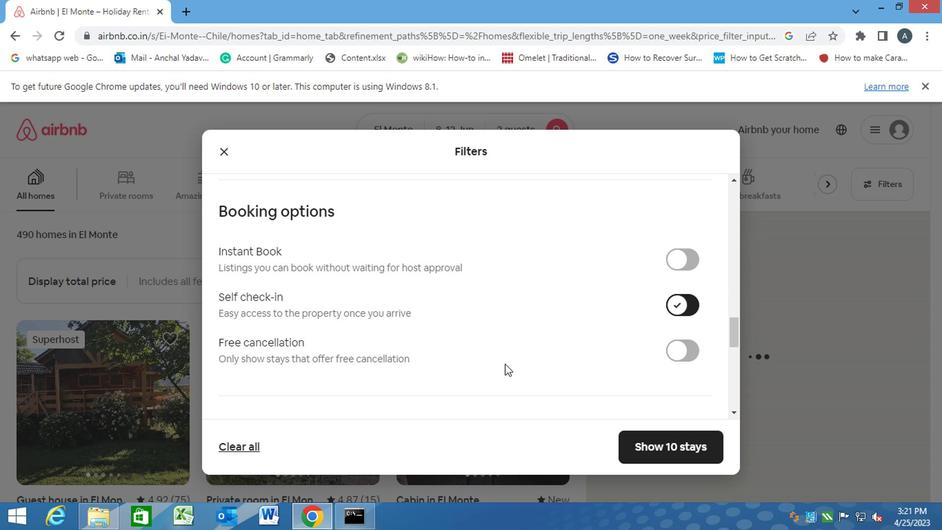 
Action: Mouse scrolled (502, 364) with delta (0, 0)
Screenshot: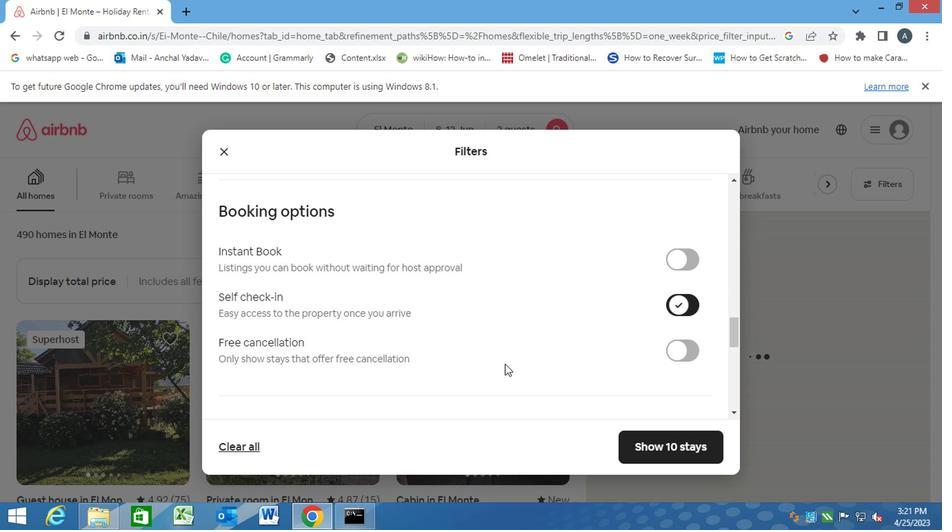 
Action: Mouse scrolled (502, 364) with delta (0, 0)
Screenshot: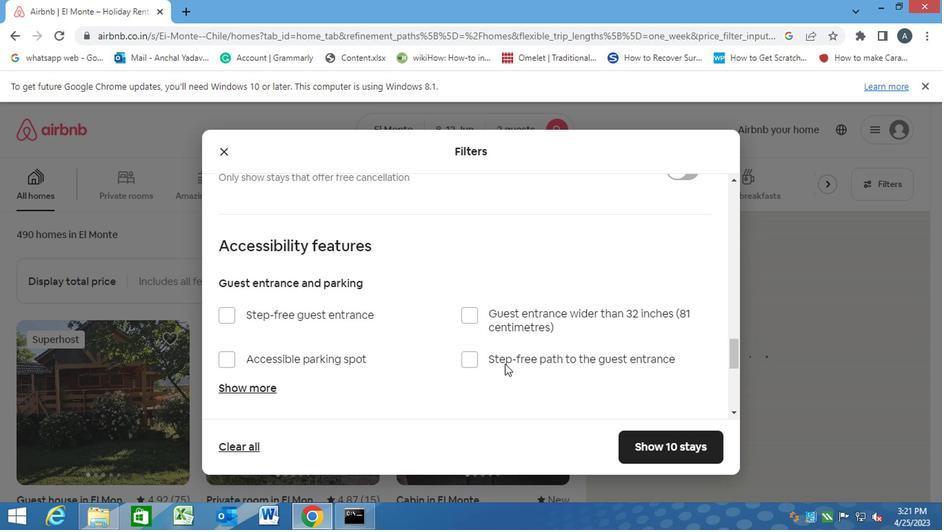 
Action: Mouse scrolled (502, 364) with delta (0, 0)
Screenshot: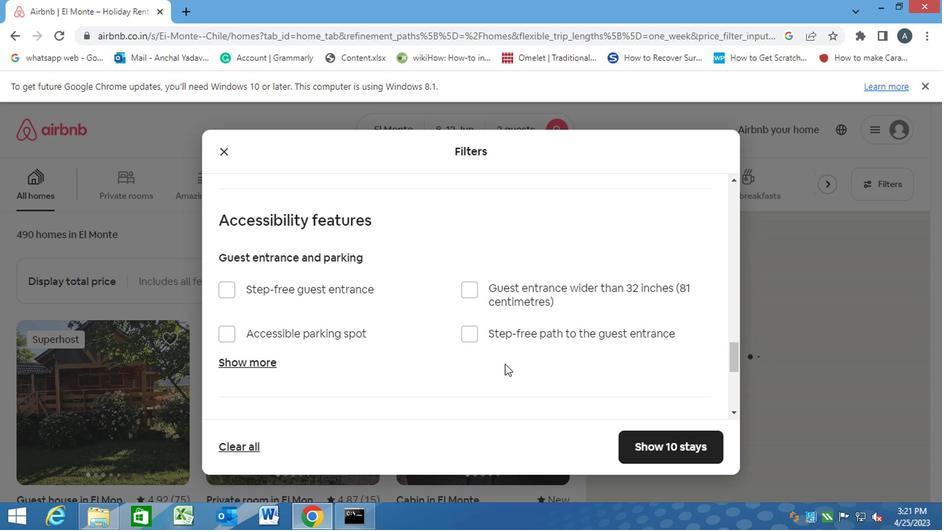 
Action: Mouse scrolled (502, 364) with delta (0, 0)
Screenshot: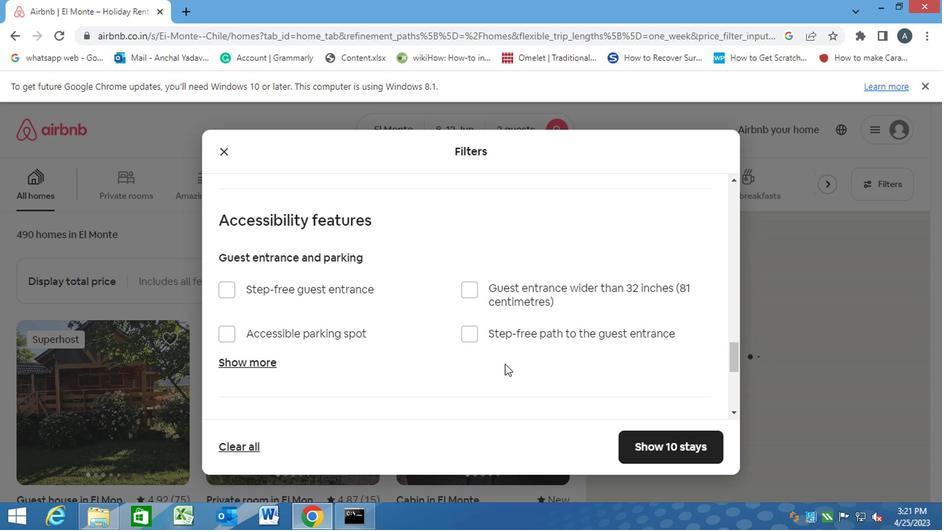 
Action: Mouse moved to (217, 408)
Screenshot: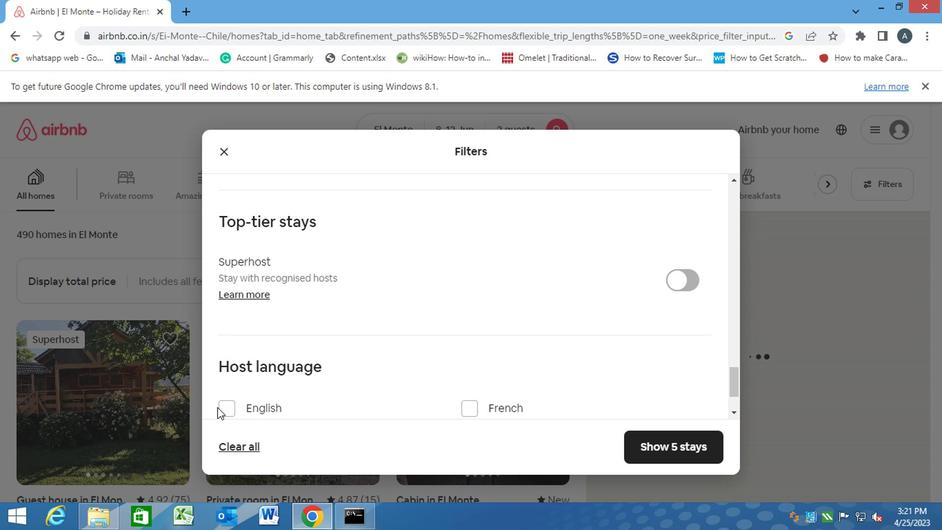 
Action: Mouse pressed left at (217, 408)
Screenshot: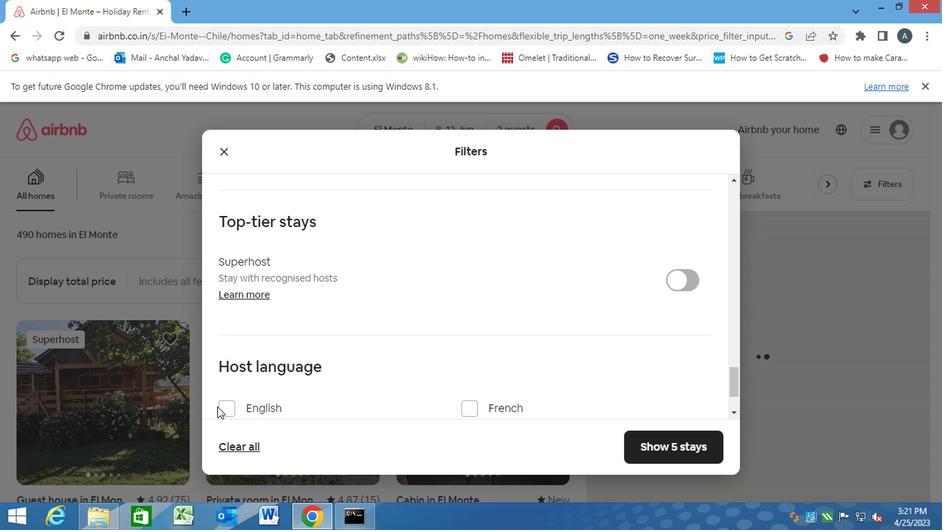 
Action: Mouse moved to (673, 448)
Screenshot: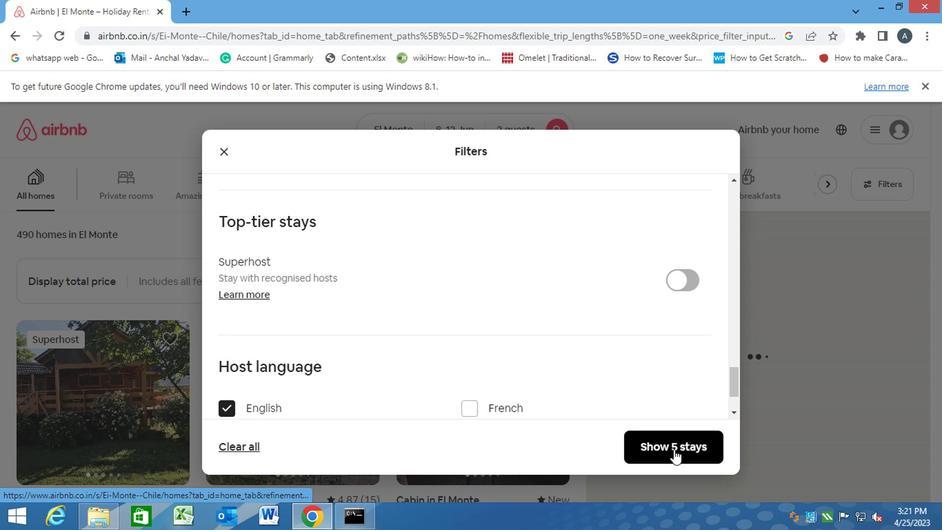 
Action: Mouse pressed left at (673, 448)
Screenshot: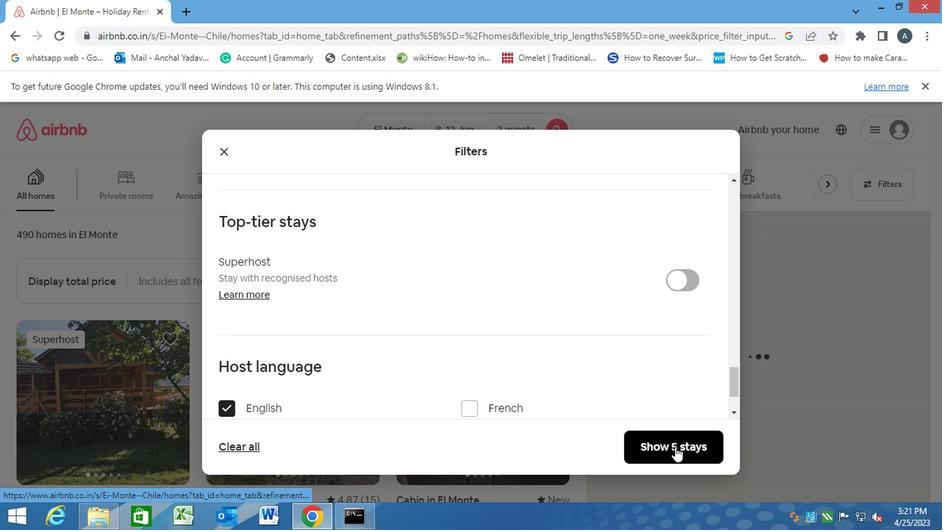 
